 Task: For heading Use Roboto mono with pink colour, bold & Underline.  font size for heading20,  'Change the font style of data to'Roboto mono and font size to 12,  Change the alignment of both headline & data to Align right In the sheet  Attendance Sheet for Weekly Monitoring
Action: Mouse moved to (361, 141)
Screenshot: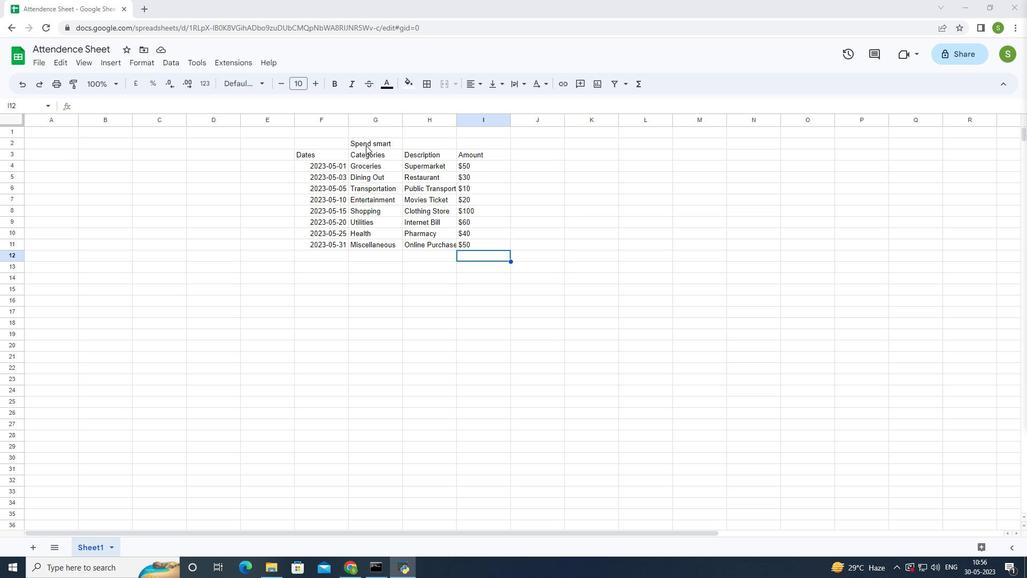 
Action: Mouse pressed left at (361, 141)
Screenshot: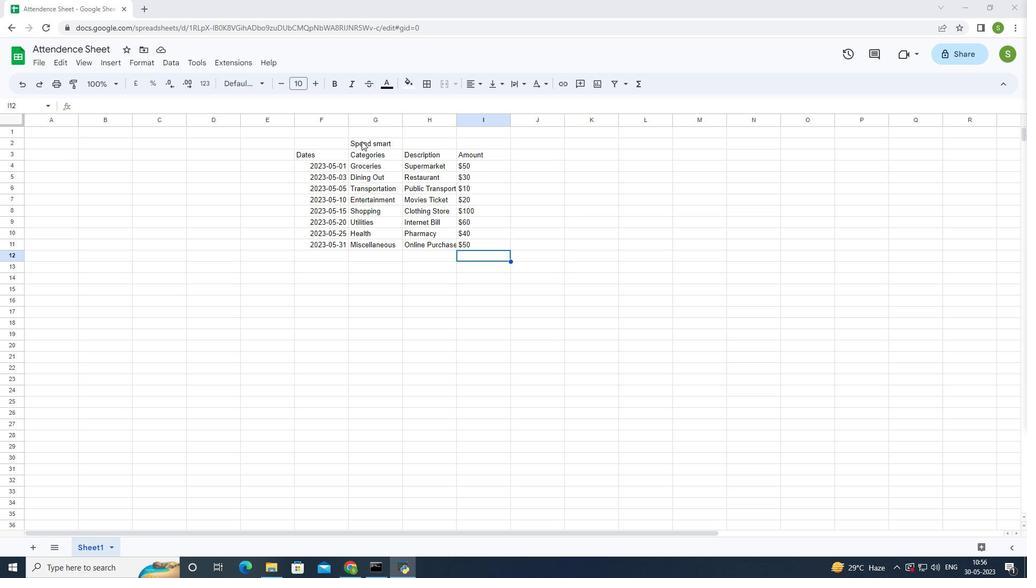 
Action: Mouse moved to (350, 129)
Screenshot: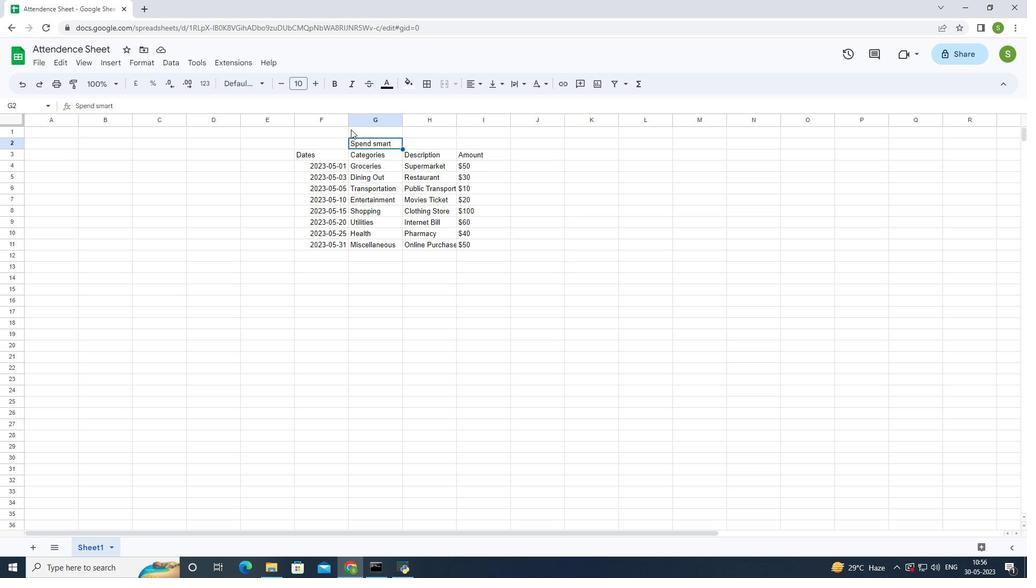 
Action: Mouse pressed left at (350, 129)
Screenshot: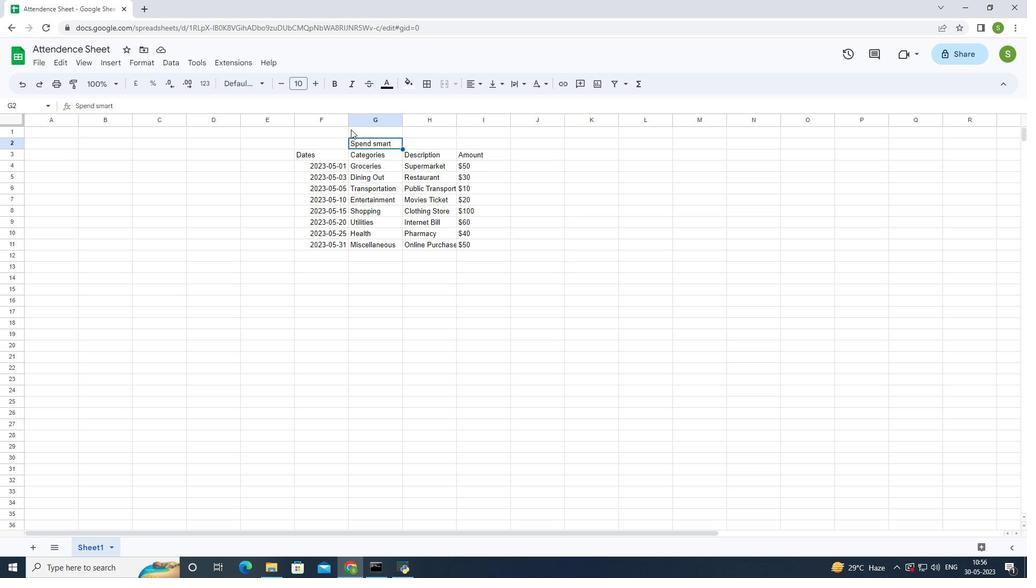 
Action: Mouse moved to (231, 83)
Screenshot: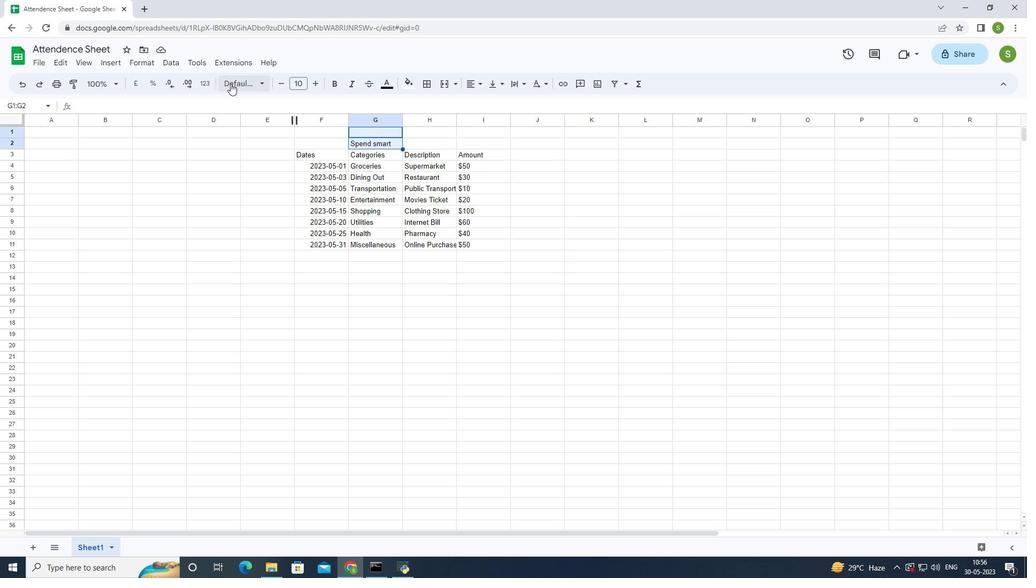 
Action: Mouse pressed left at (231, 83)
Screenshot: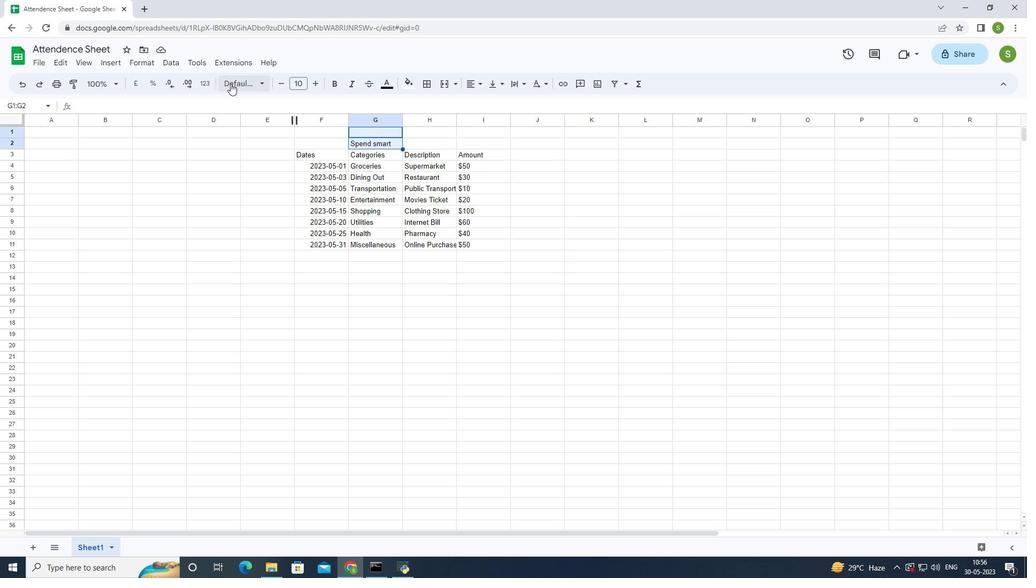 
Action: Mouse moved to (260, 104)
Screenshot: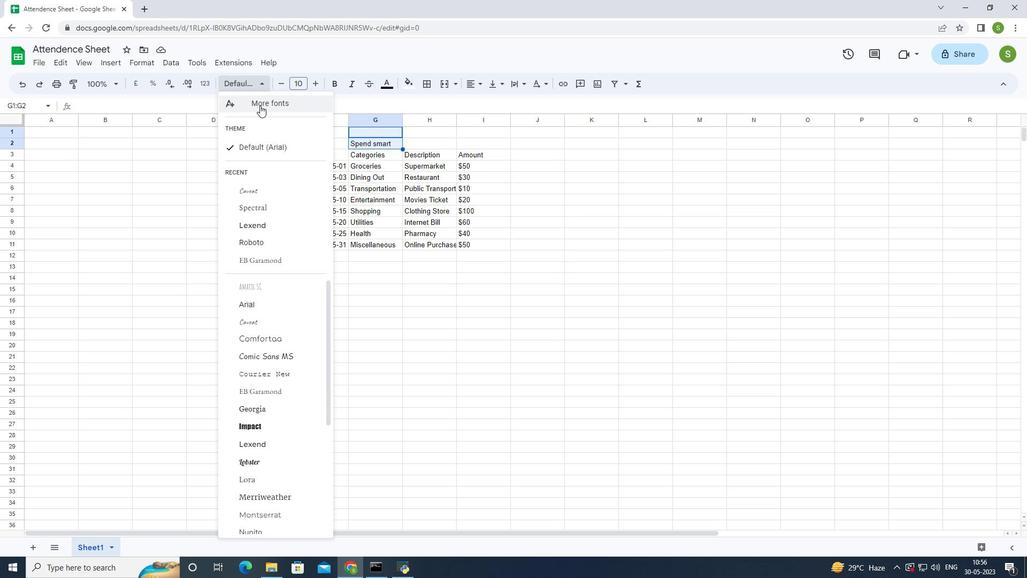 
Action: Mouse pressed left at (260, 104)
Screenshot: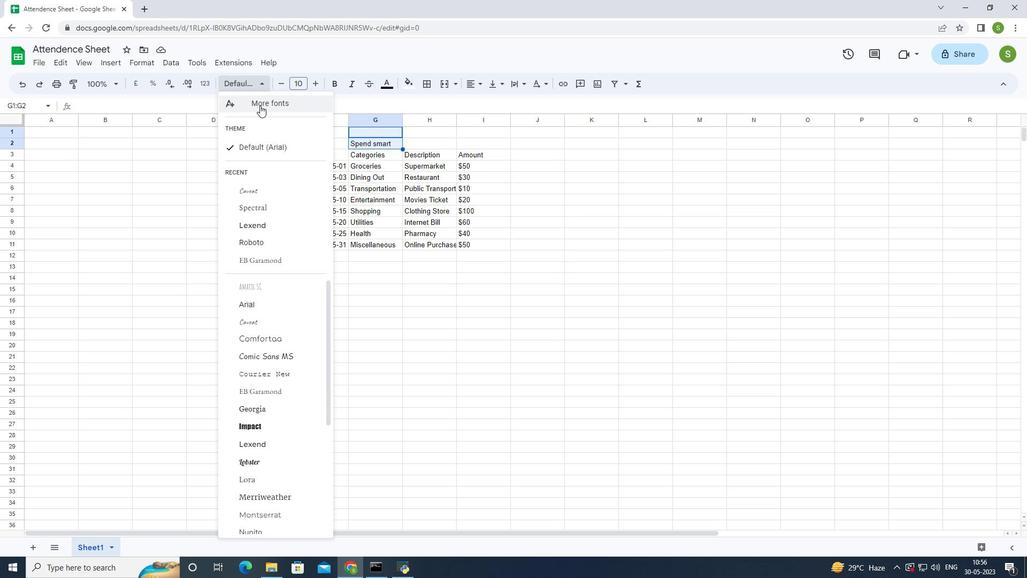
Action: Mouse moved to (345, 206)
Screenshot: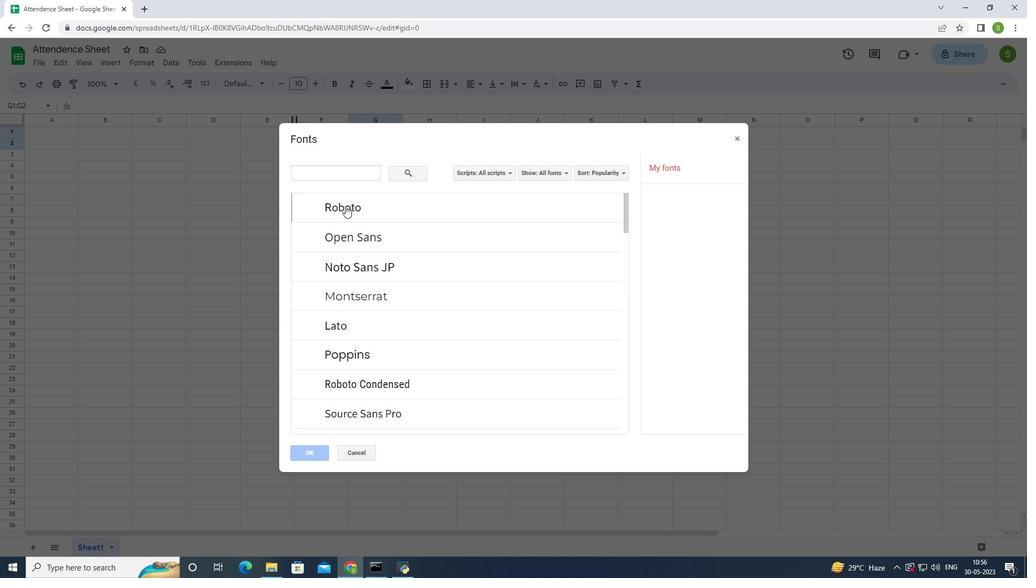 
Action: Mouse pressed left at (345, 206)
Screenshot: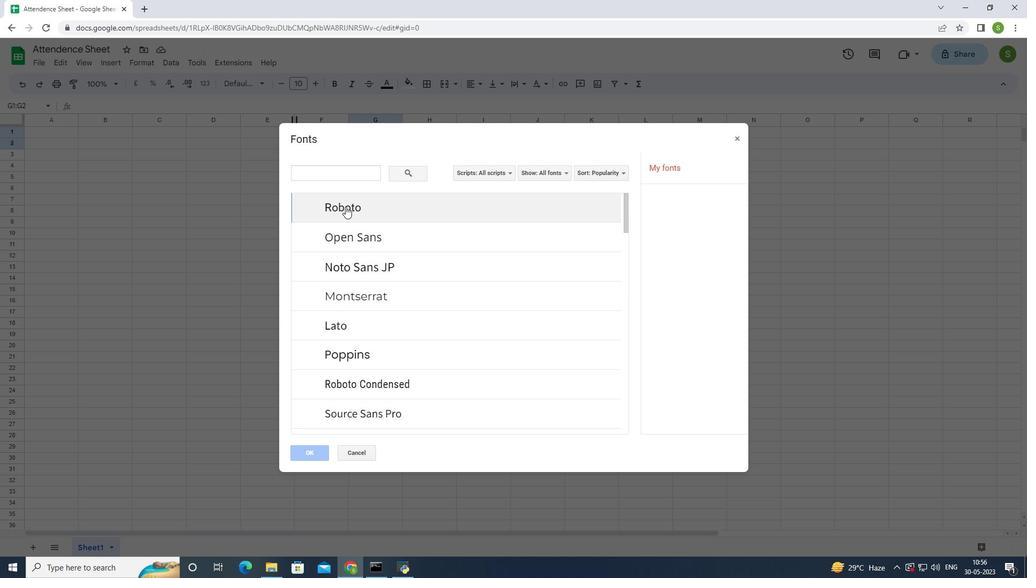 
Action: Mouse moved to (316, 451)
Screenshot: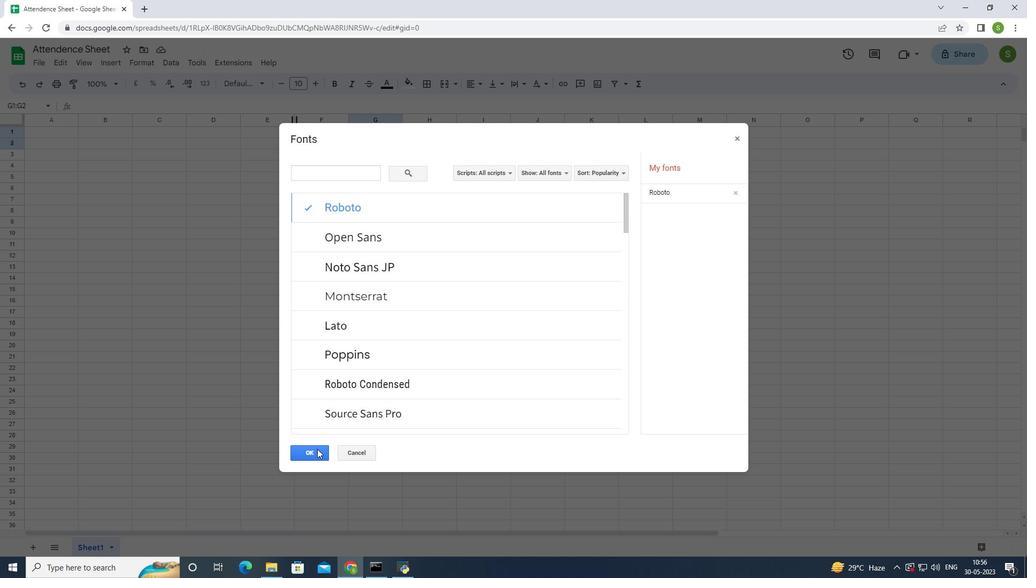 
Action: Mouse pressed left at (316, 451)
Screenshot: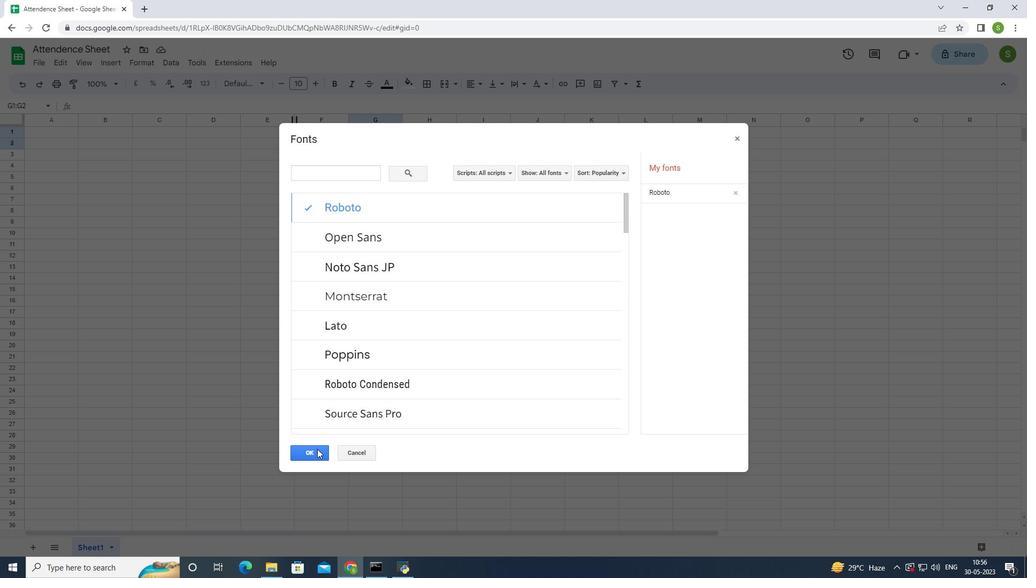 
Action: Mouse moved to (385, 82)
Screenshot: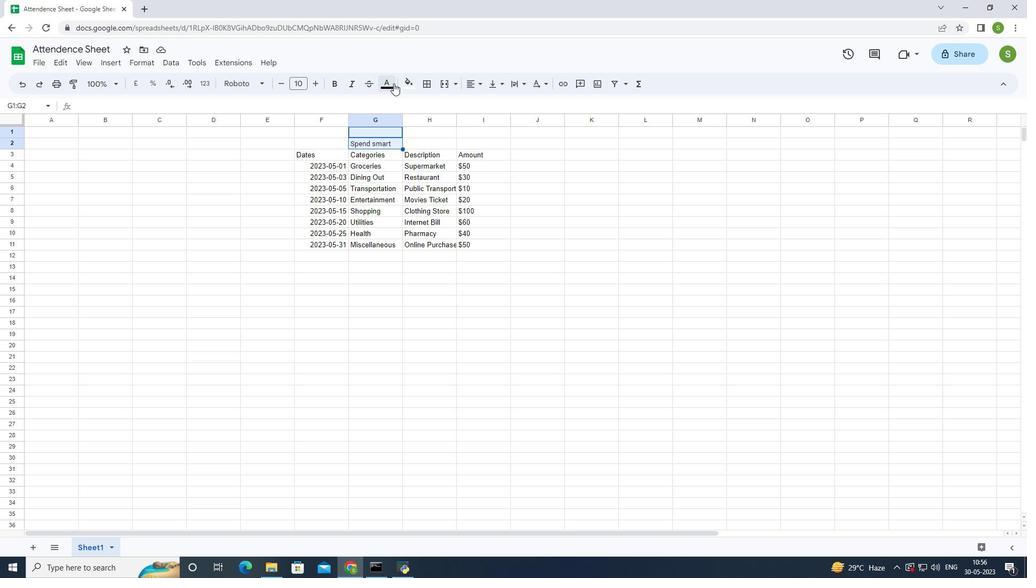 
Action: Mouse pressed left at (385, 82)
Screenshot: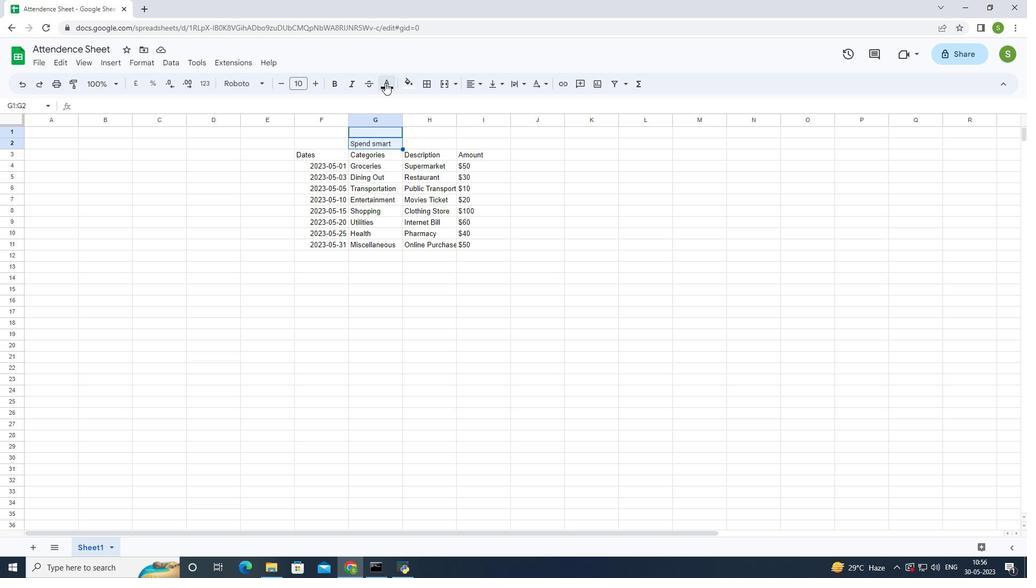 
Action: Mouse moved to (496, 134)
Screenshot: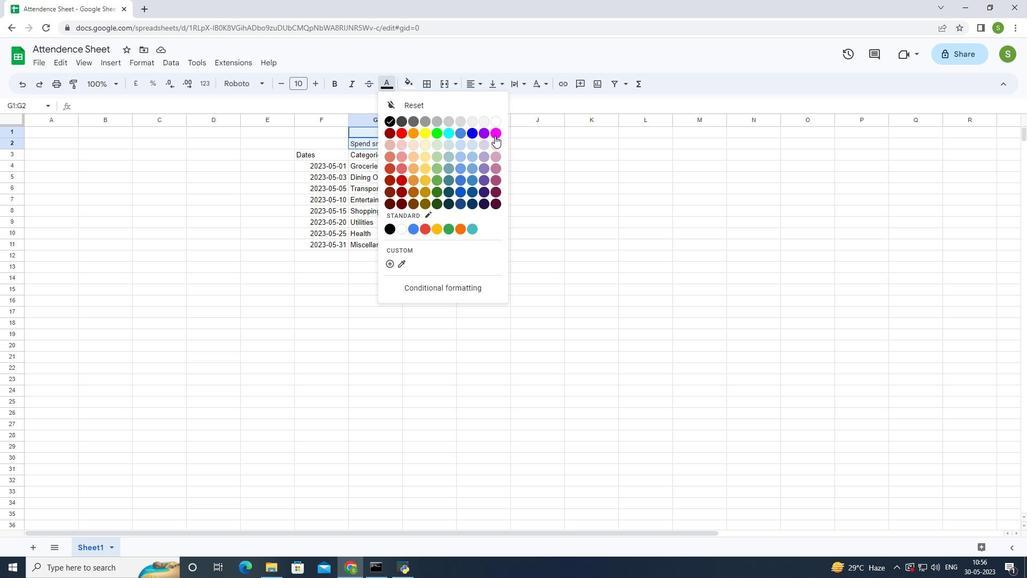 
Action: Mouse pressed left at (496, 134)
Screenshot: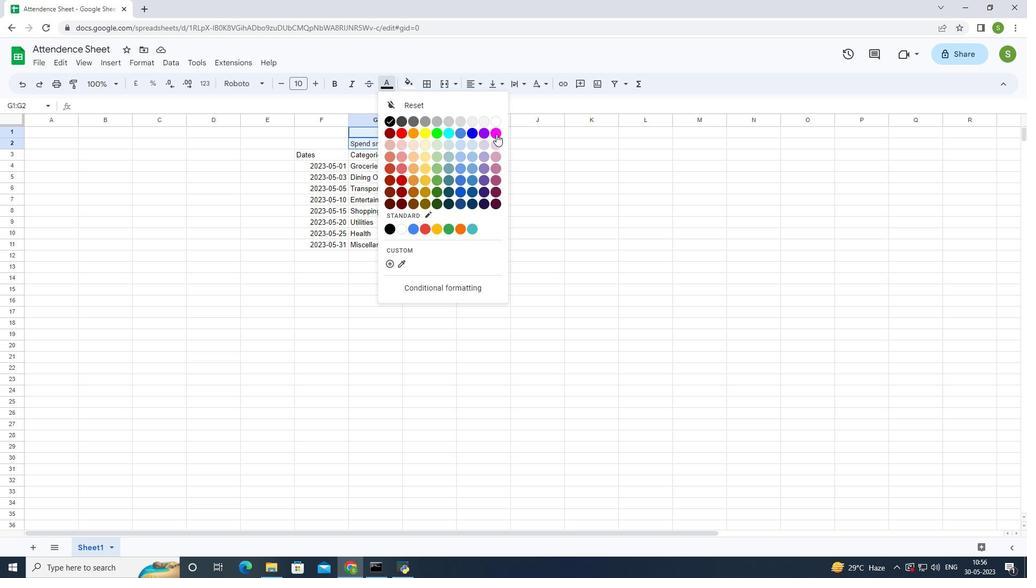 
Action: Mouse moved to (314, 82)
Screenshot: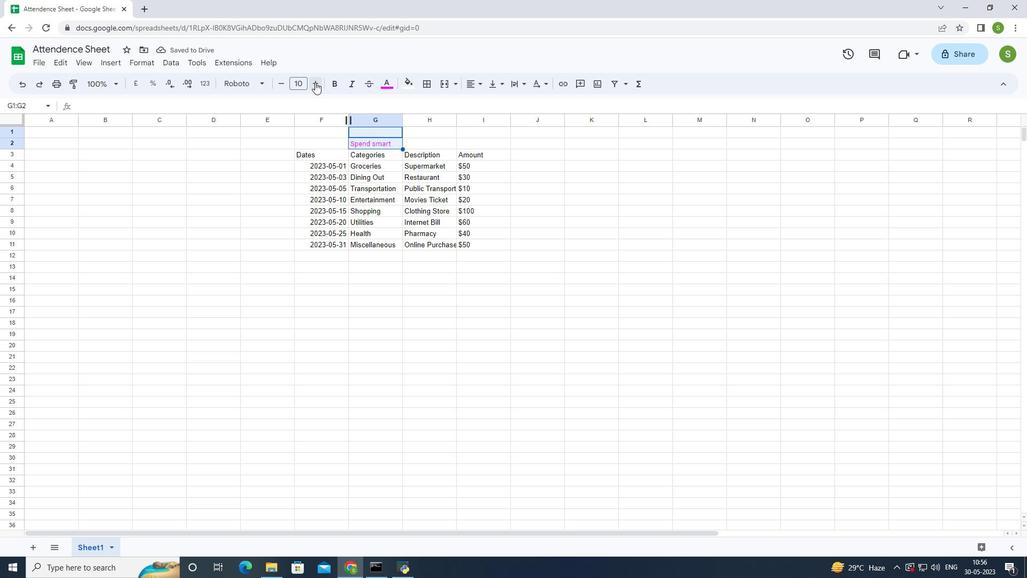 
Action: Mouse pressed left at (314, 82)
Screenshot: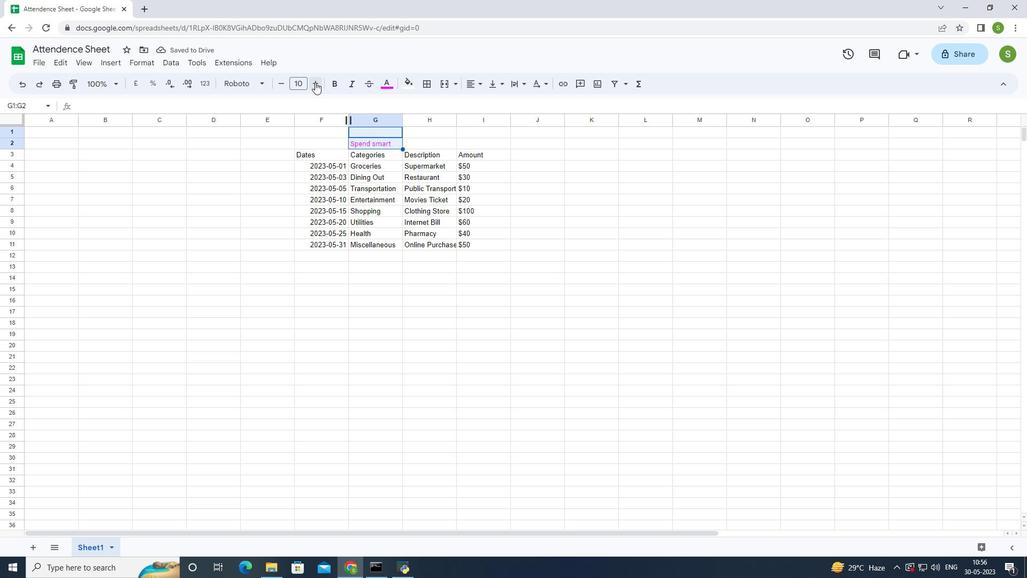 
Action: Mouse pressed left at (314, 82)
Screenshot: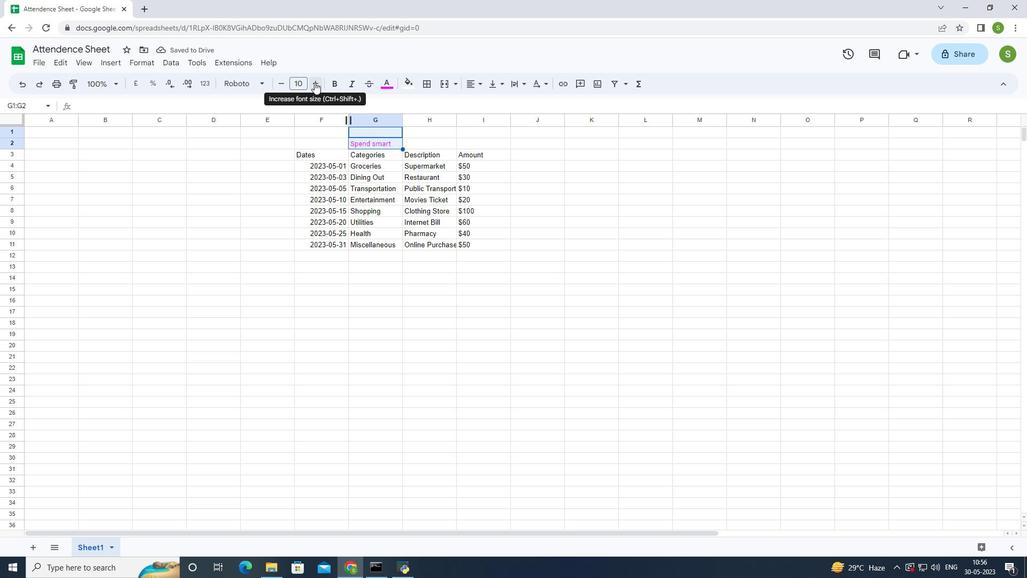 
Action: Mouse pressed left at (314, 82)
Screenshot: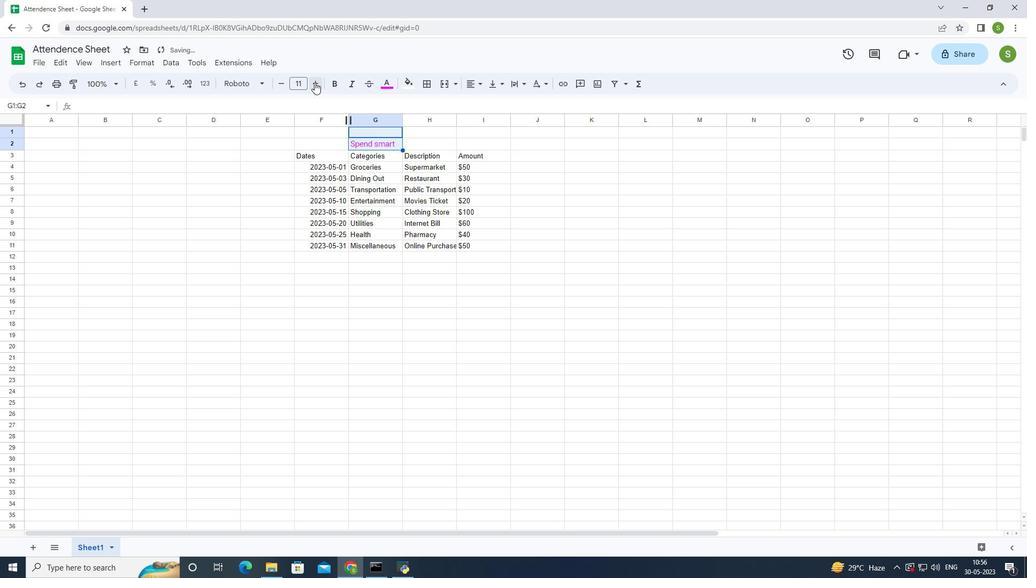 
Action: Mouse moved to (314, 82)
Screenshot: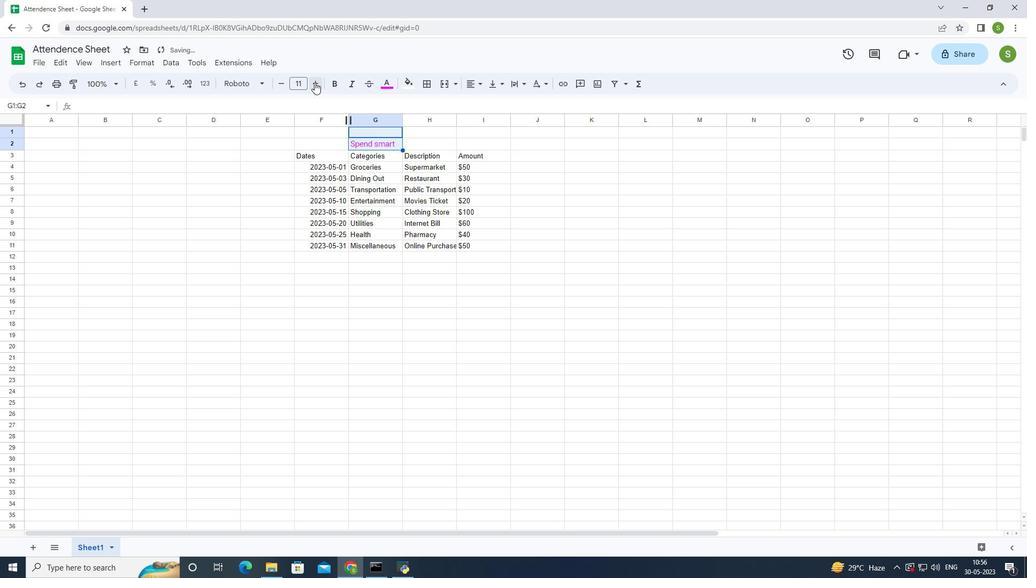 
Action: Mouse pressed left at (314, 82)
Screenshot: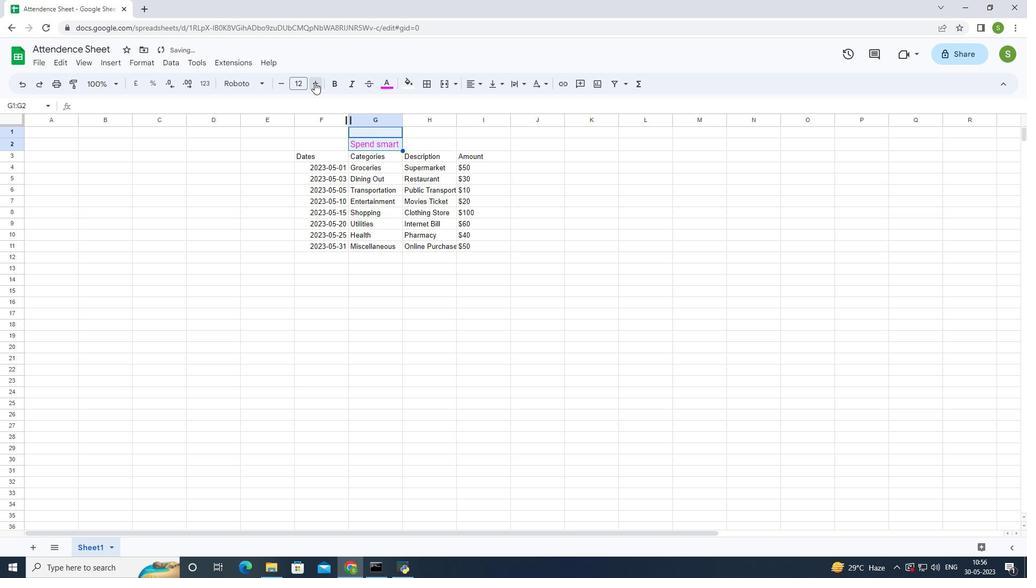 
Action: Mouse pressed left at (314, 82)
Screenshot: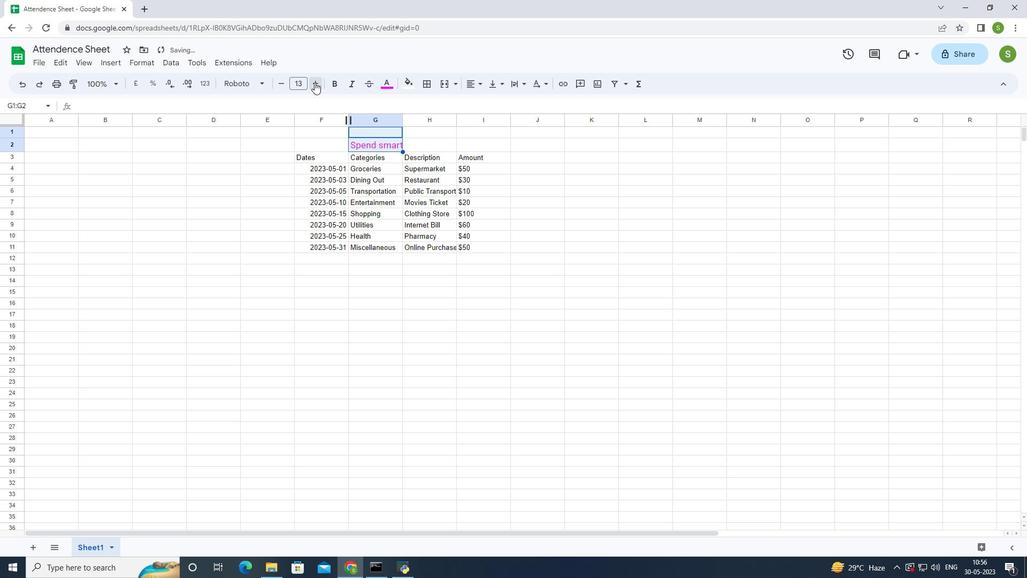 
Action: Mouse pressed left at (314, 82)
Screenshot: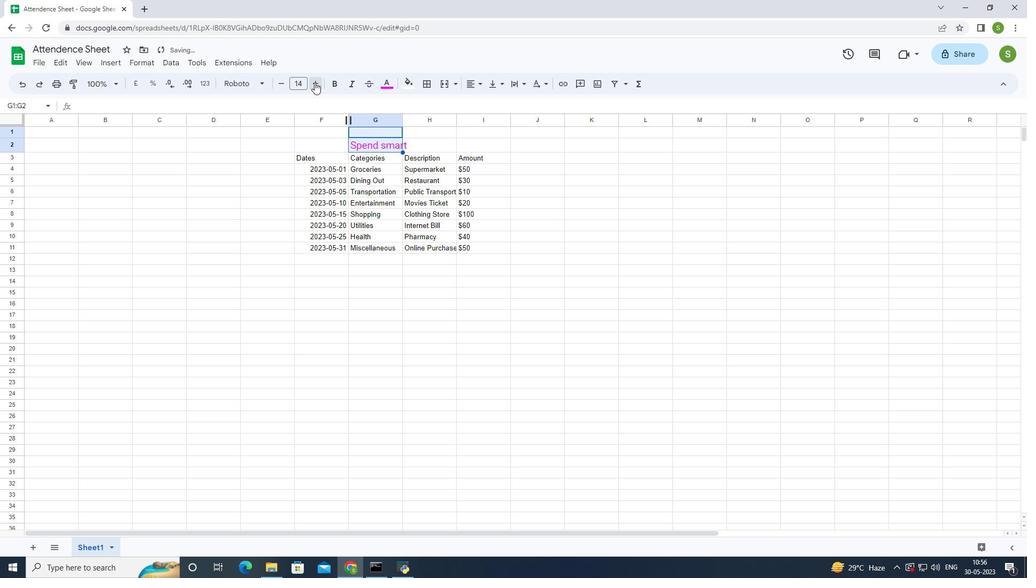 
Action: Mouse pressed left at (314, 82)
Screenshot: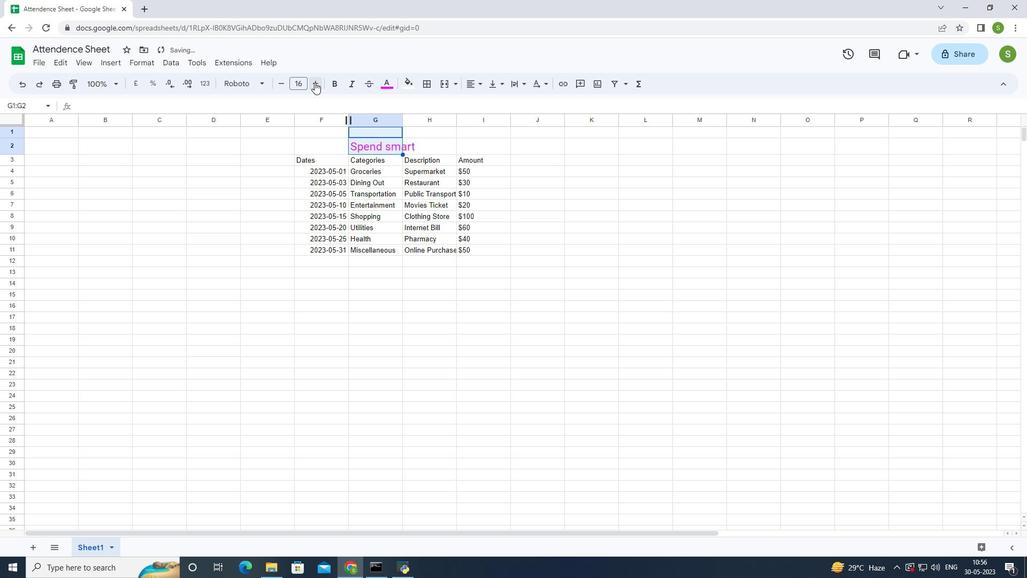 
Action: Mouse pressed left at (314, 82)
Screenshot: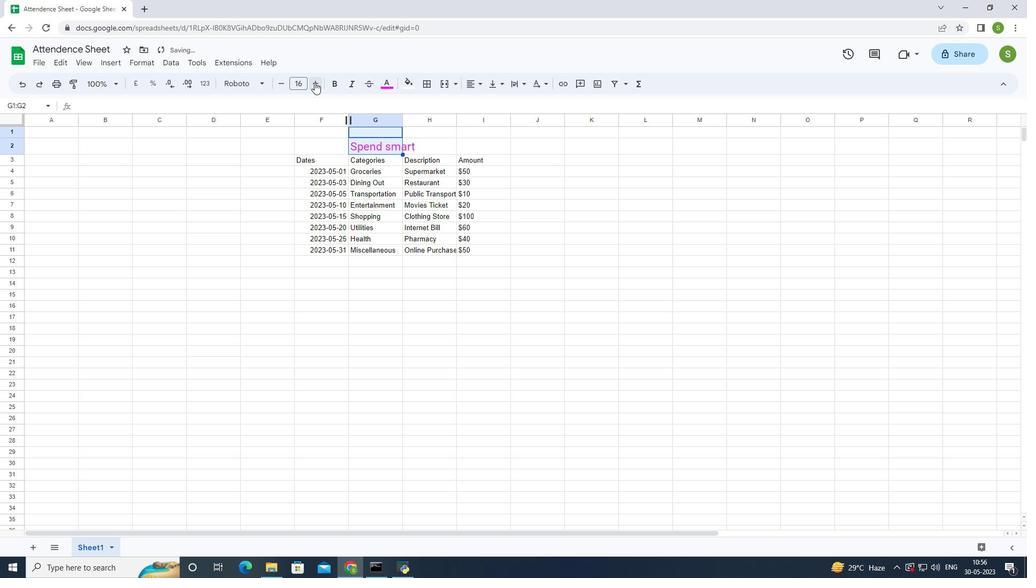 
Action: Mouse pressed left at (314, 82)
Screenshot: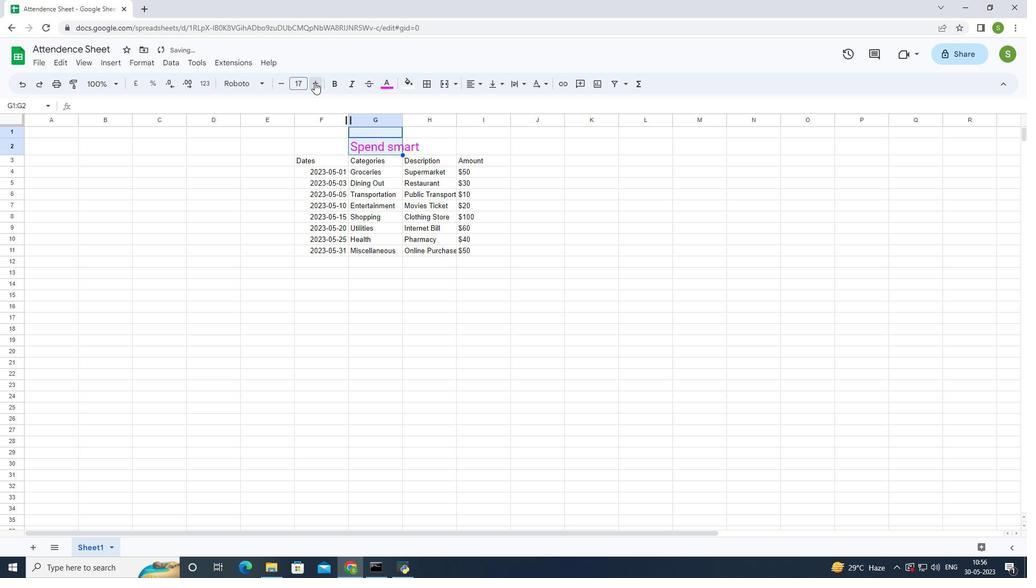 
Action: Mouse pressed left at (314, 82)
Screenshot: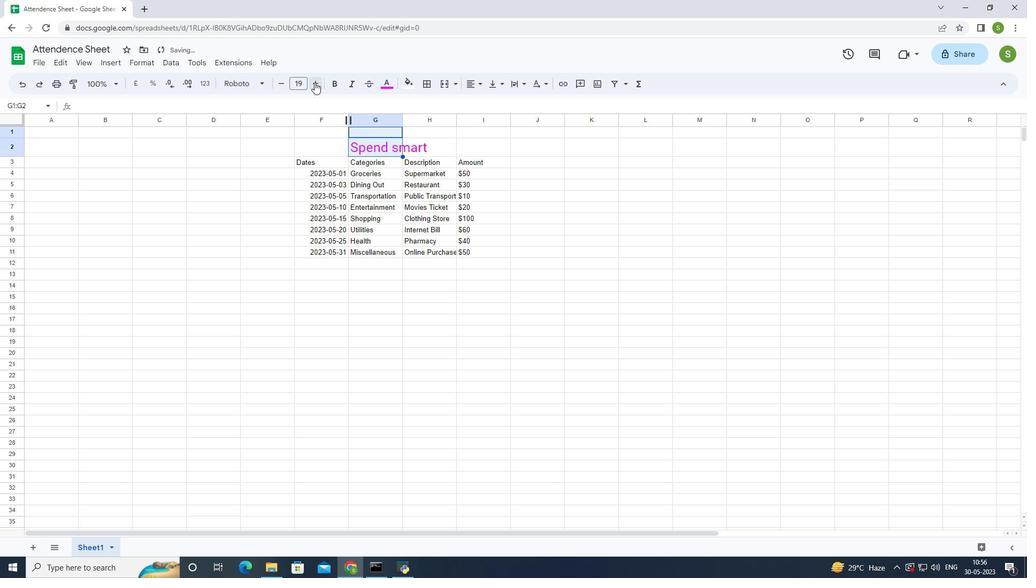 
Action: Mouse moved to (335, 87)
Screenshot: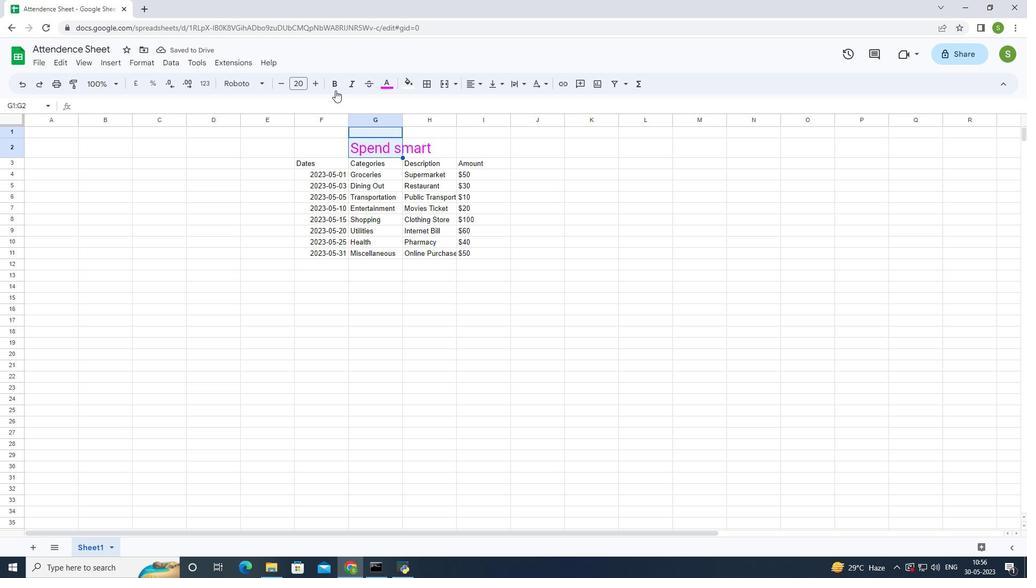 
Action: Mouse pressed left at (335, 87)
Screenshot: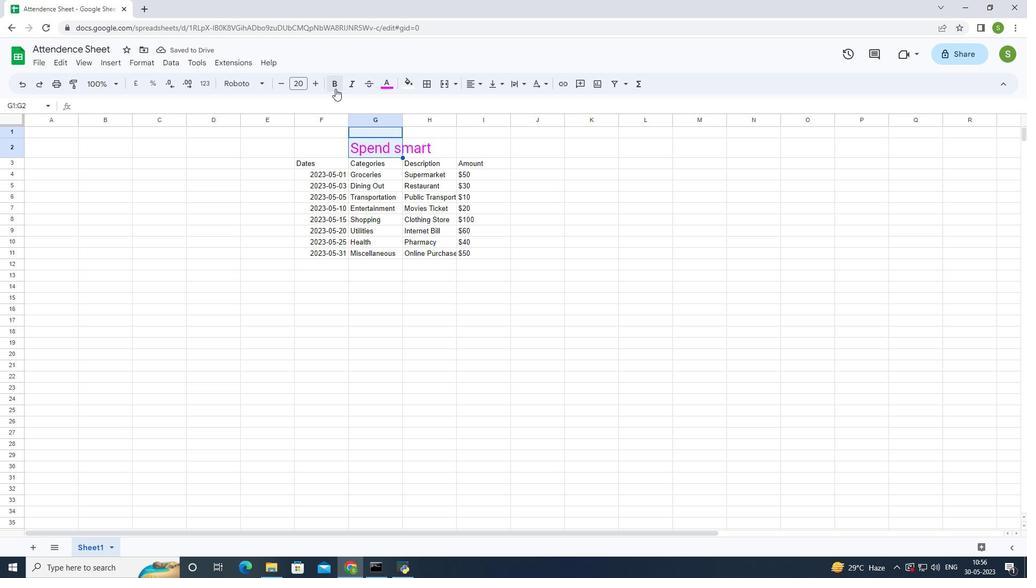 
Action: Mouse moved to (145, 63)
Screenshot: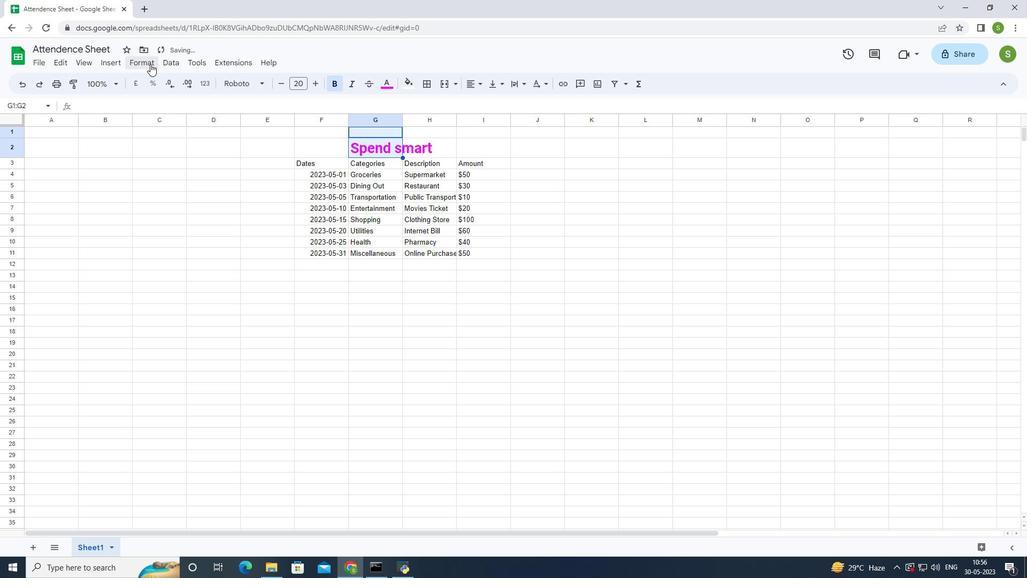 
Action: Mouse pressed left at (145, 63)
Screenshot: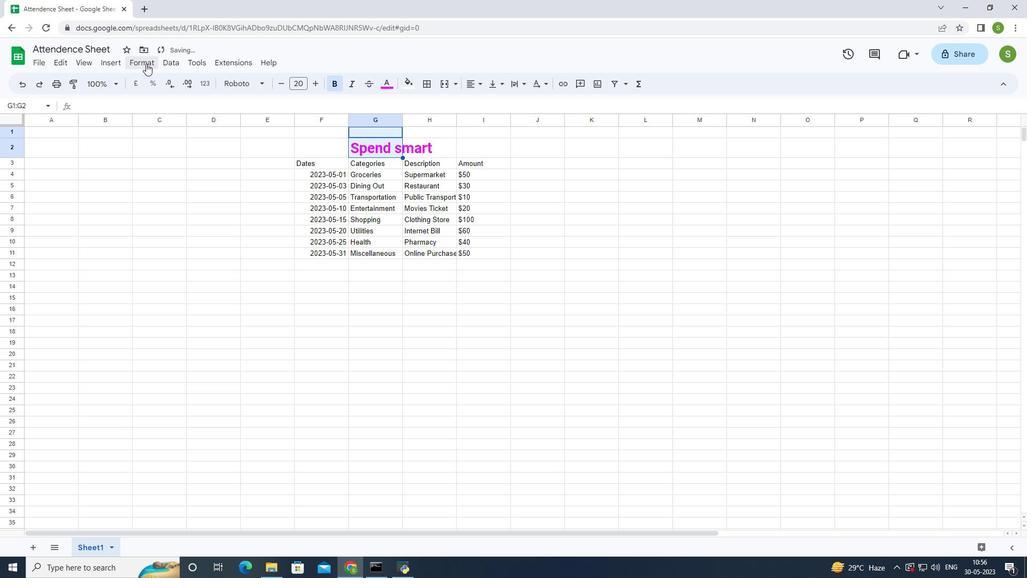 
Action: Mouse moved to (171, 127)
Screenshot: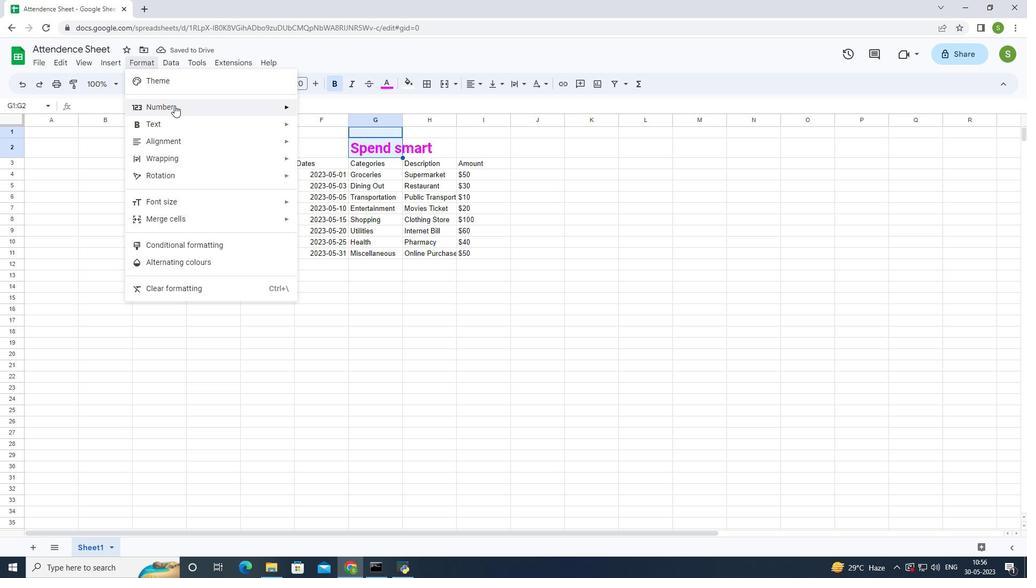 
Action: Mouse pressed left at (171, 127)
Screenshot: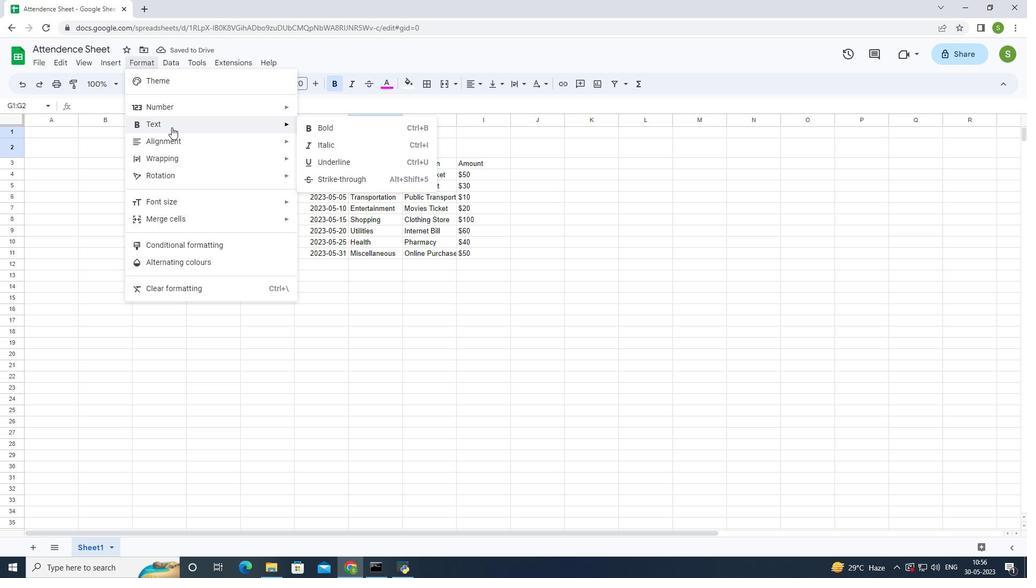 
Action: Mouse moved to (325, 168)
Screenshot: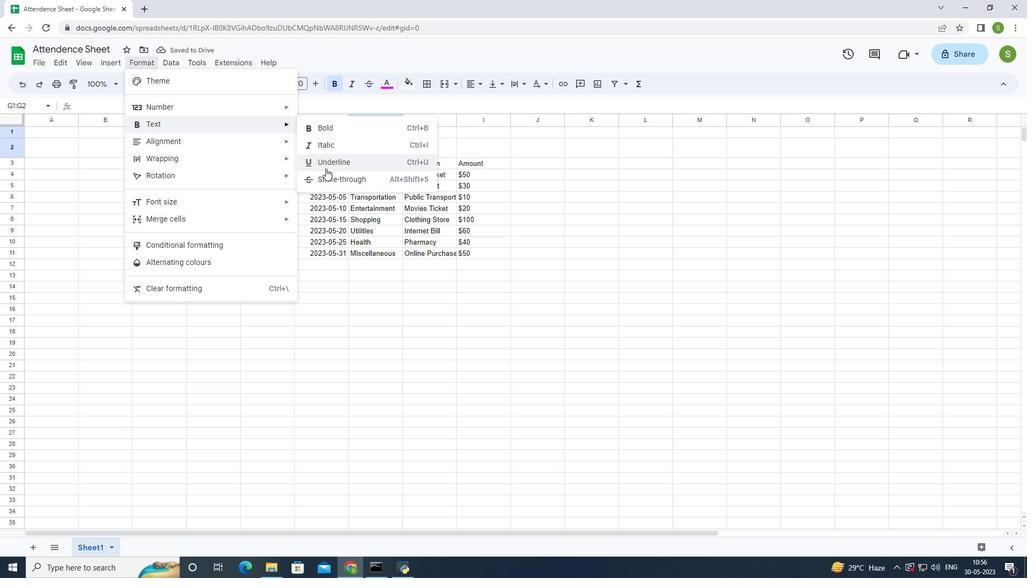 
Action: Mouse pressed left at (325, 168)
Screenshot: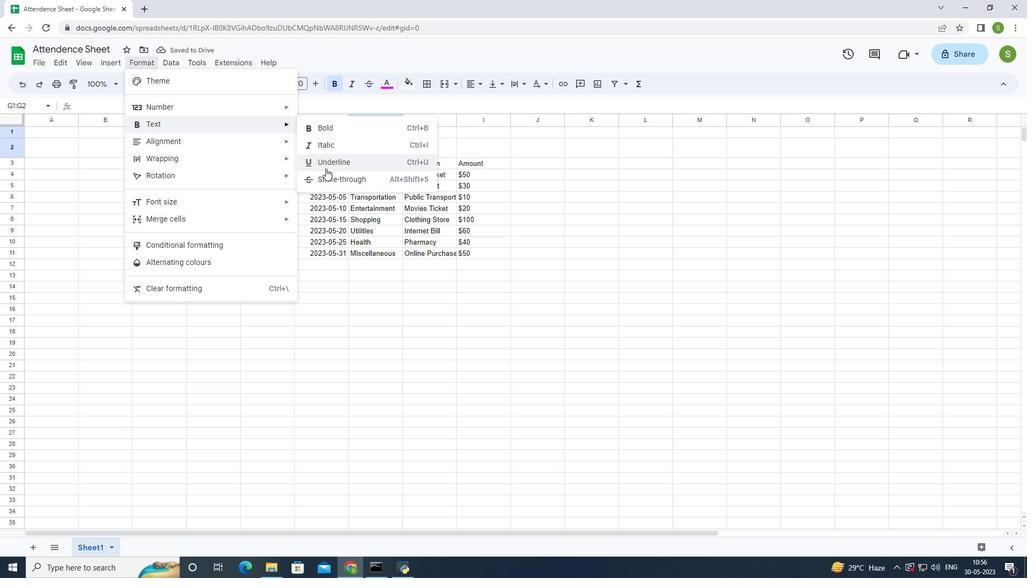 
Action: Mouse moved to (296, 160)
Screenshot: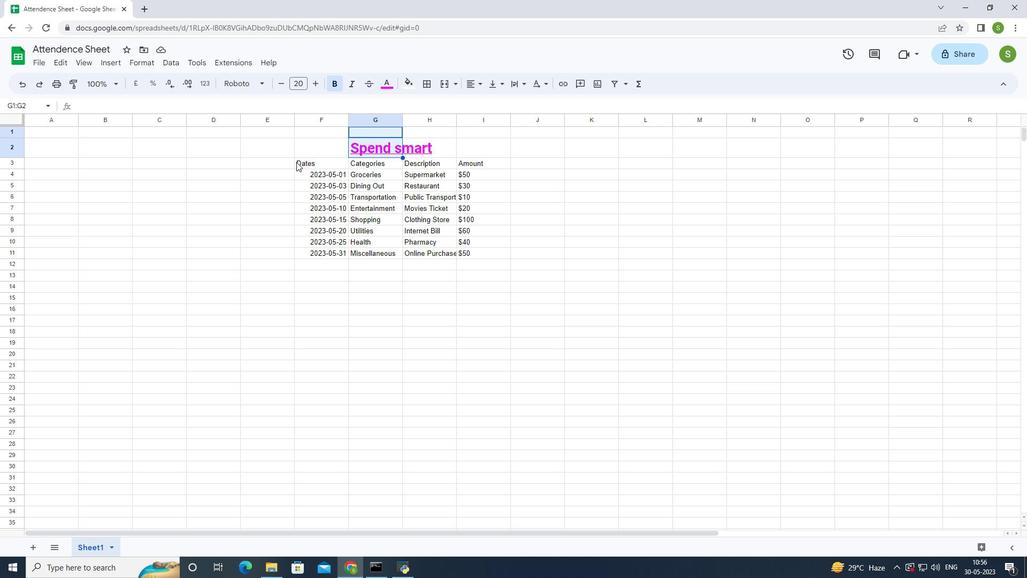 
Action: Mouse pressed left at (296, 160)
Screenshot: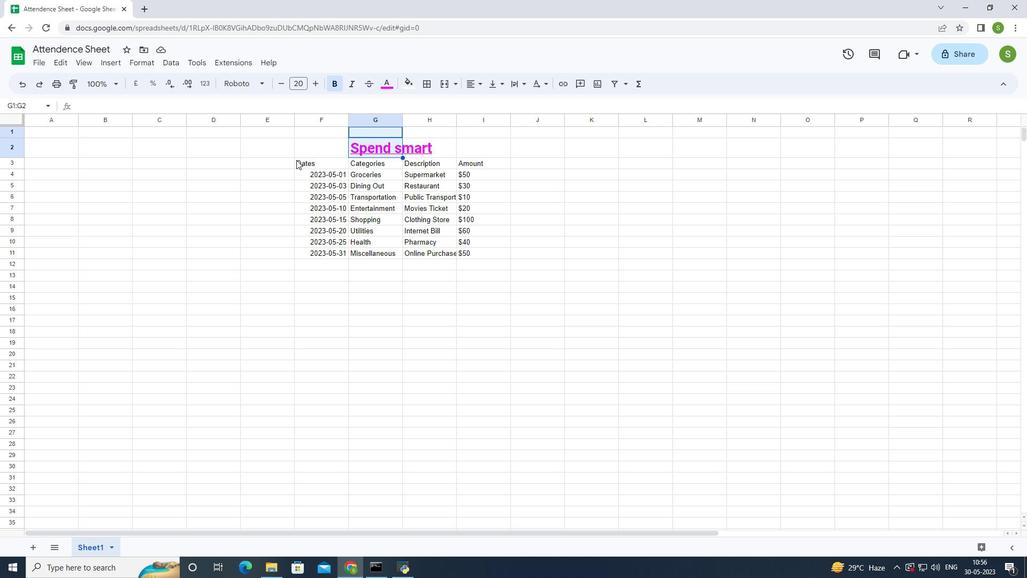 
Action: Mouse moved to (245, 87)
Screenshot: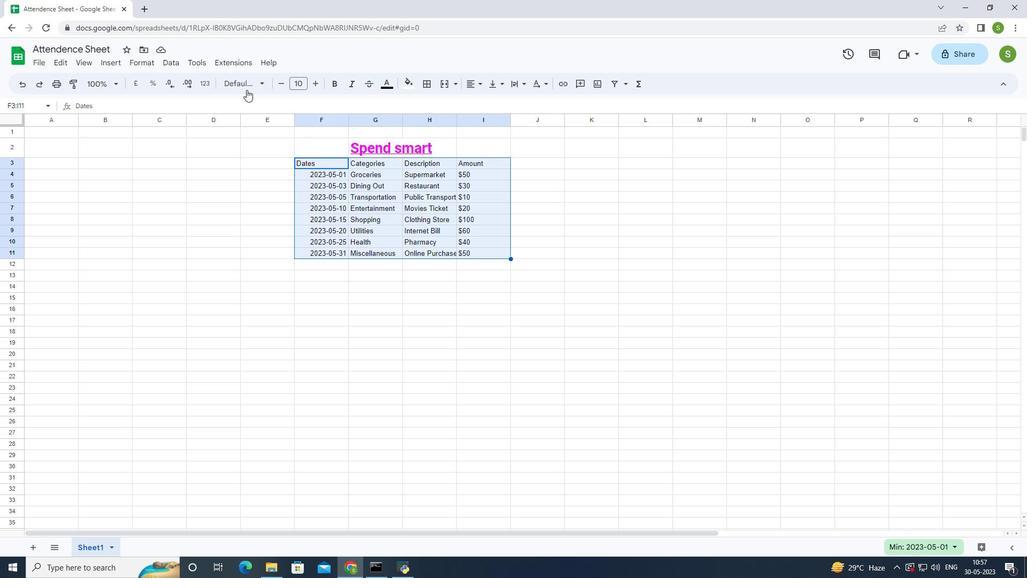 
Action: Mouse pressed left at (245, 87)
Screenshot: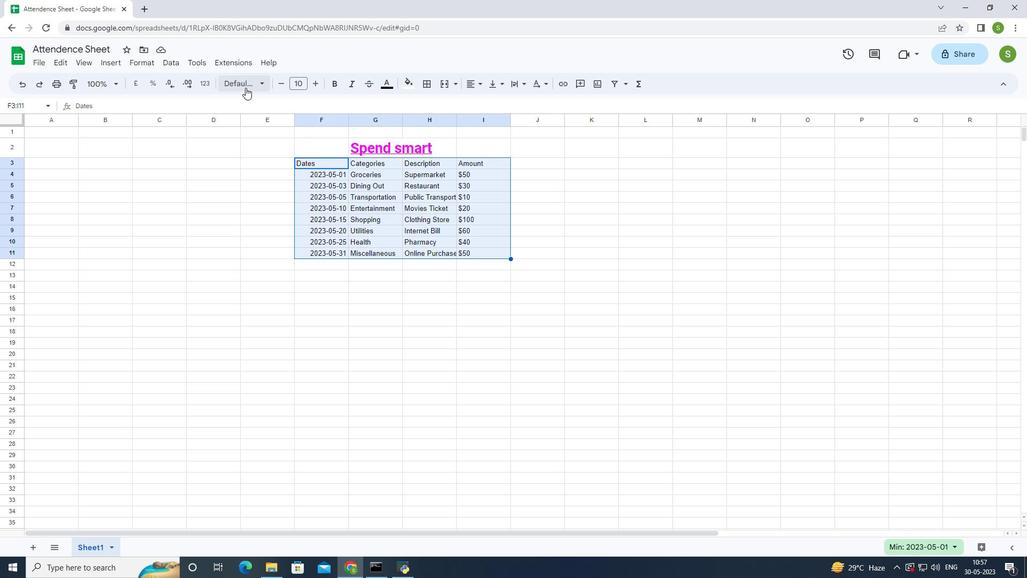 
Action: Mouse moved to (283, 190)
Screenshot: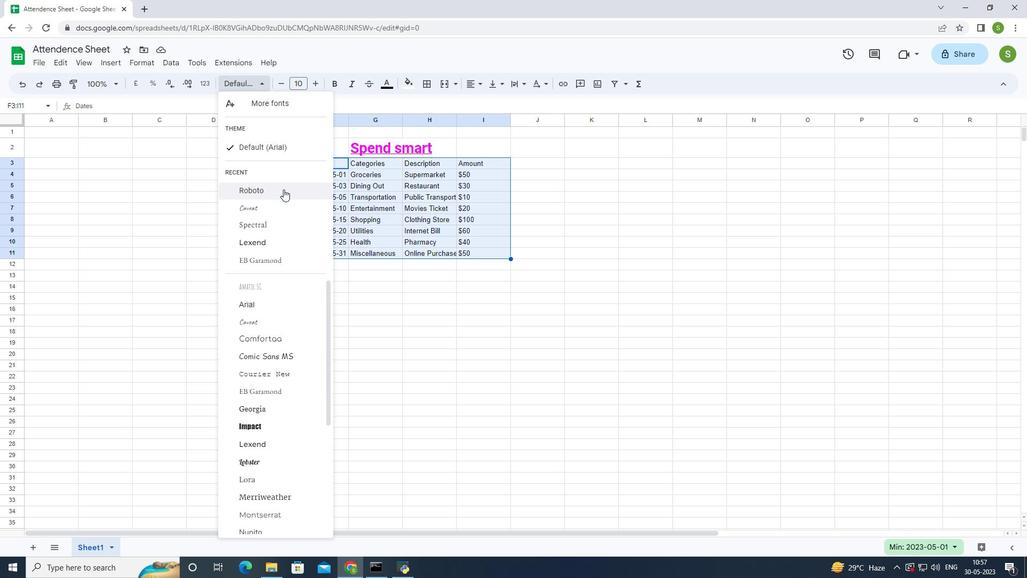 
Action: Mouse pressed left at (283, 190)
Screenshot: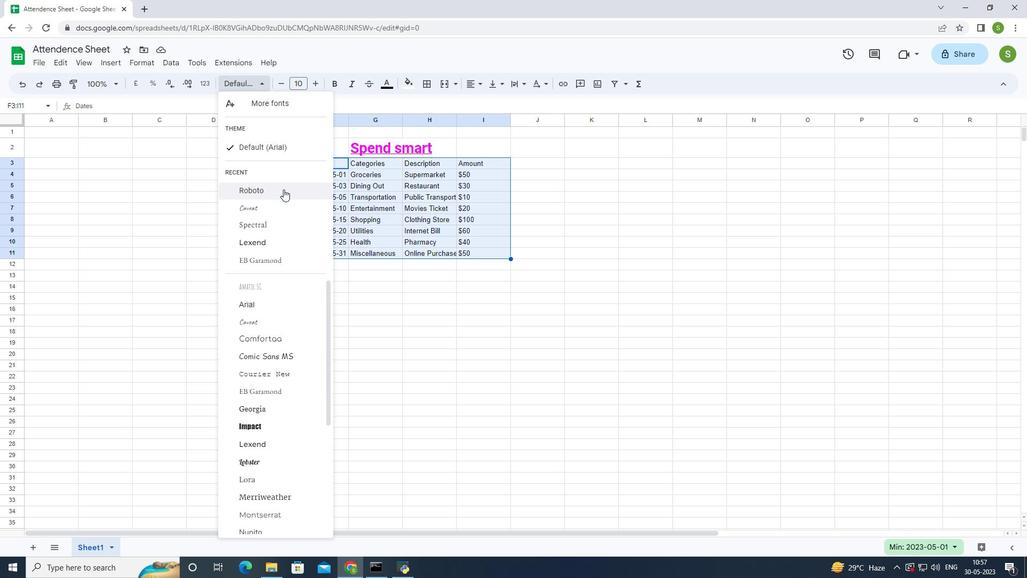 
Action: Mouse moved to (238, 80)
Screenshot: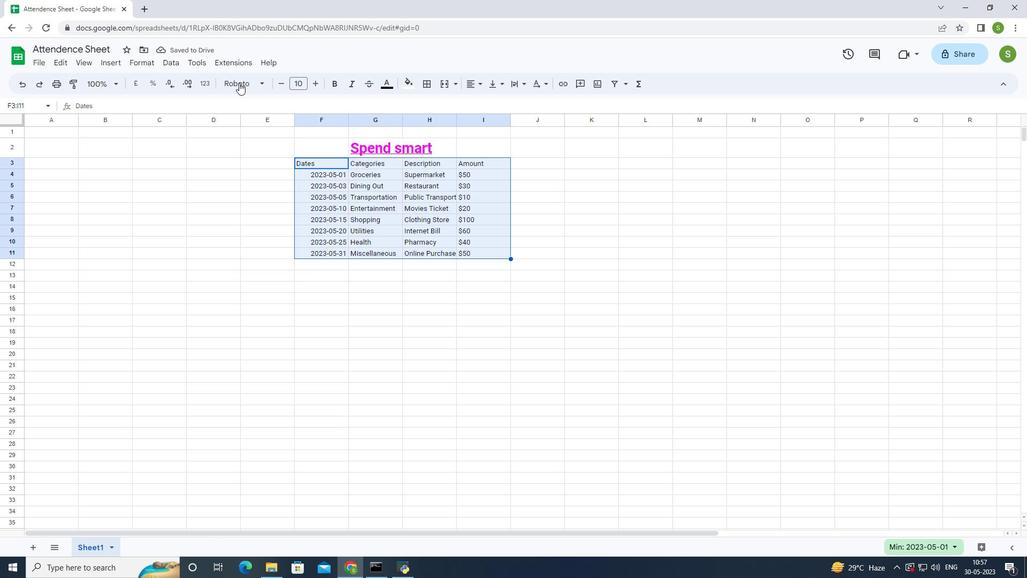 
Action: Mouse pressed left at (238, 80)
Screenshot: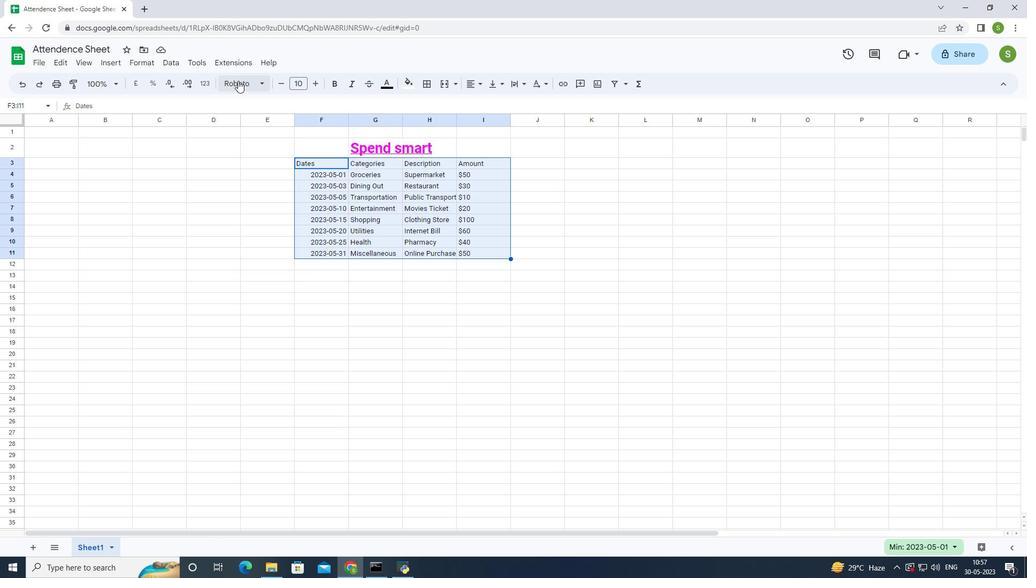 
Action: Mouse moved to (266, 104)
Screenshot: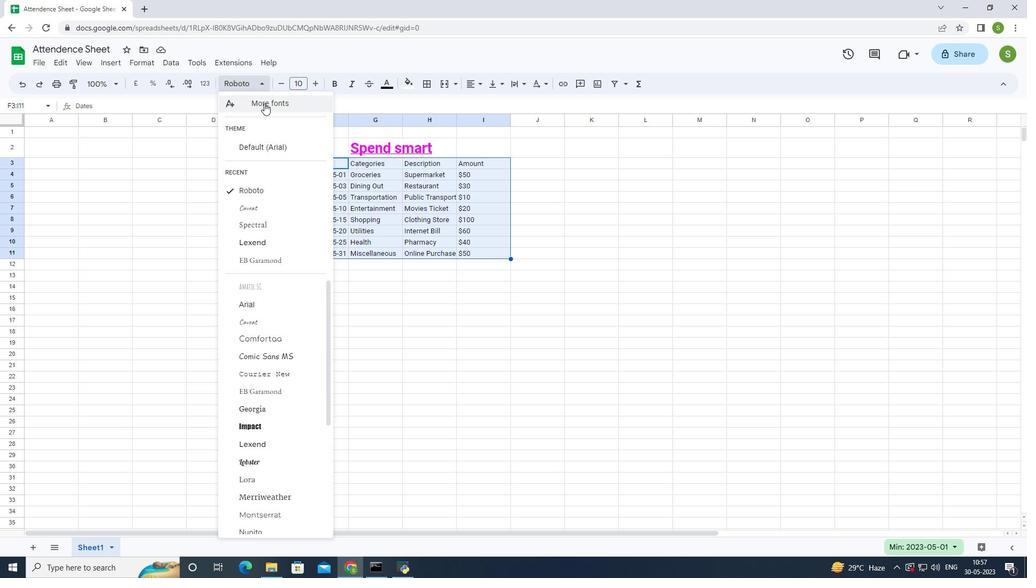 
Action: Mouse pressed left at (266, 104)
Screenshot: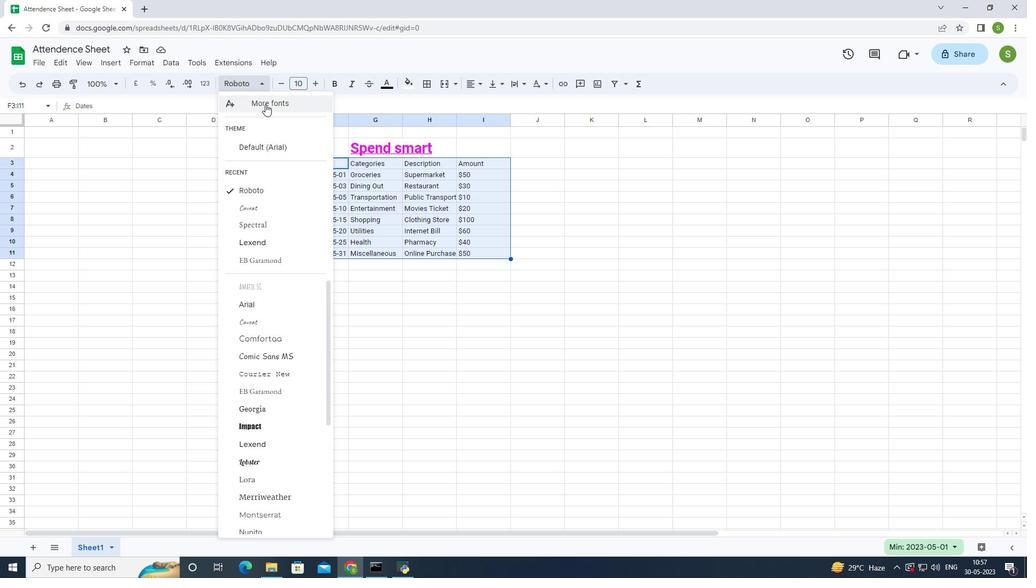 
Action: Mouse moved to (329, 175)
Screenshot: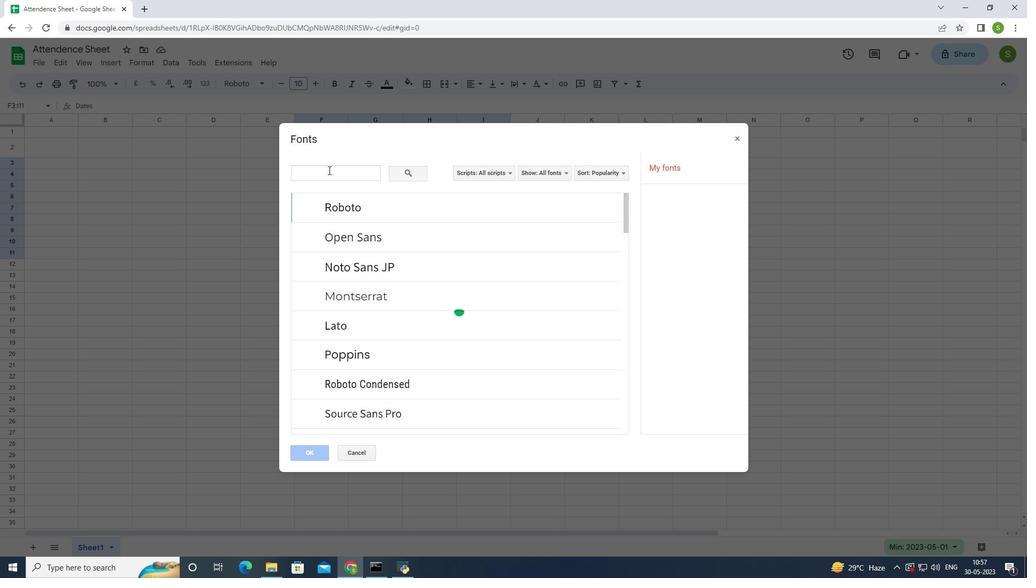 
Action: Mouse pressed left at (329, 175)
Screenshot: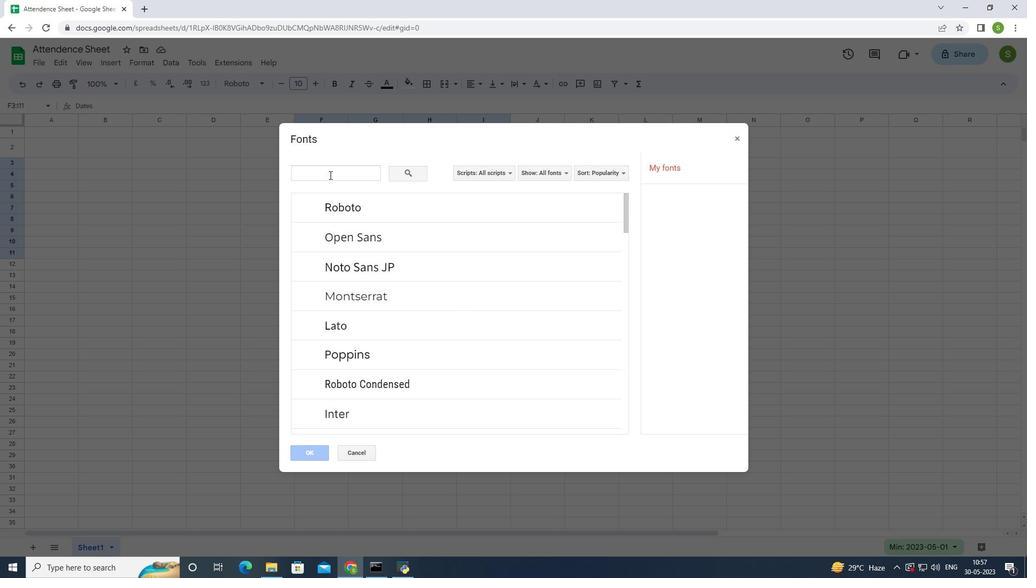 
Action: Mouse moved to (348, 98)
Screenshot: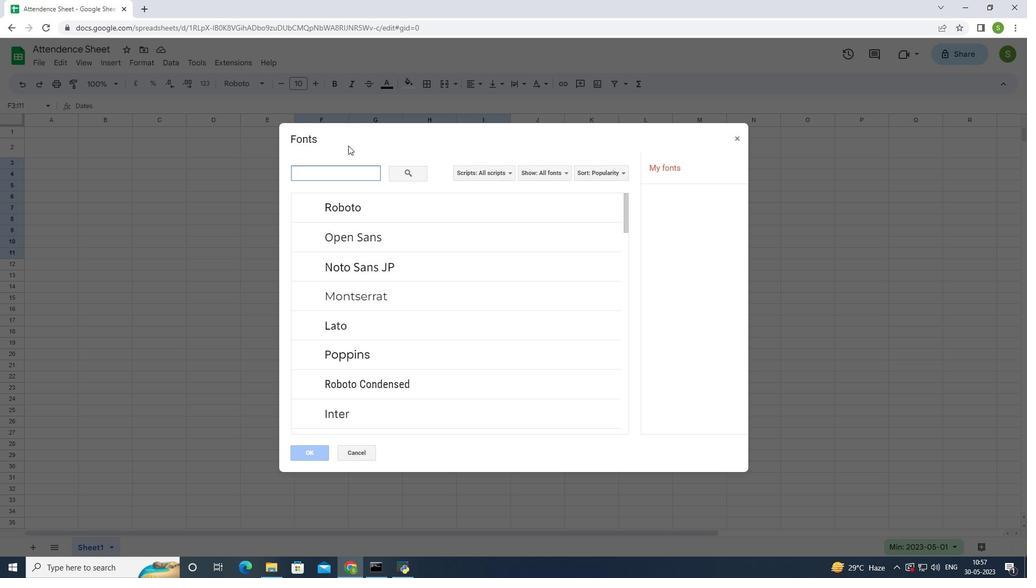 
Action: Key pressed <Key.shift>Roboto<Key.space><Key.shift>Mono
Screenshot: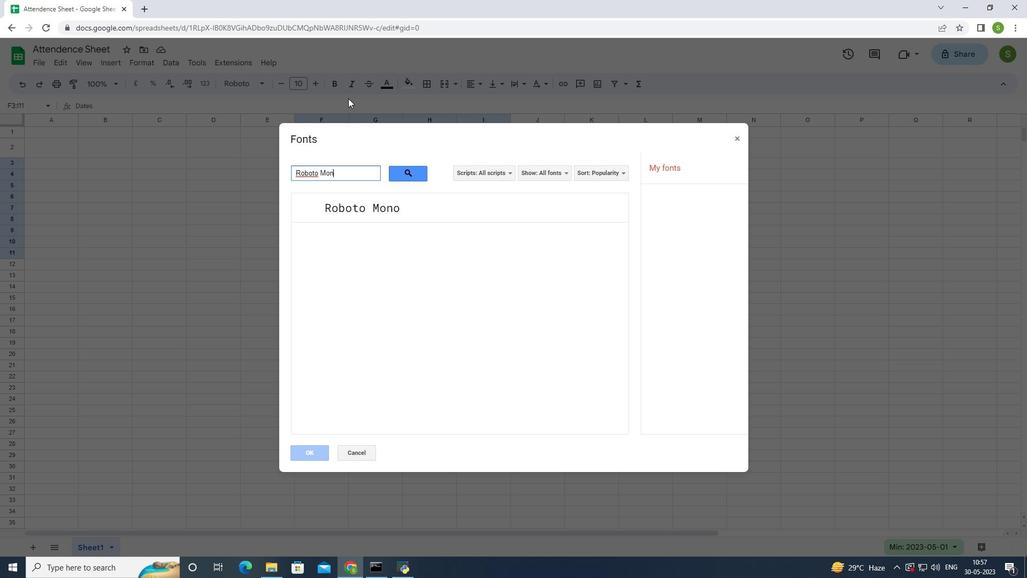 
Action: Mouse moved to (380, 216)
Screenshot: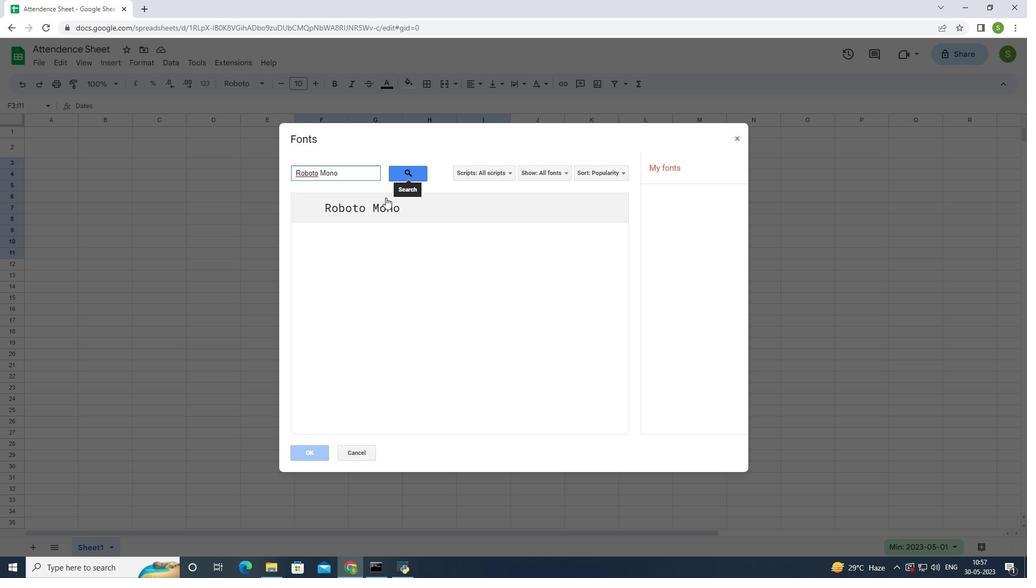 
Action: Mouse pressed left at (380, 216)
Screenshot: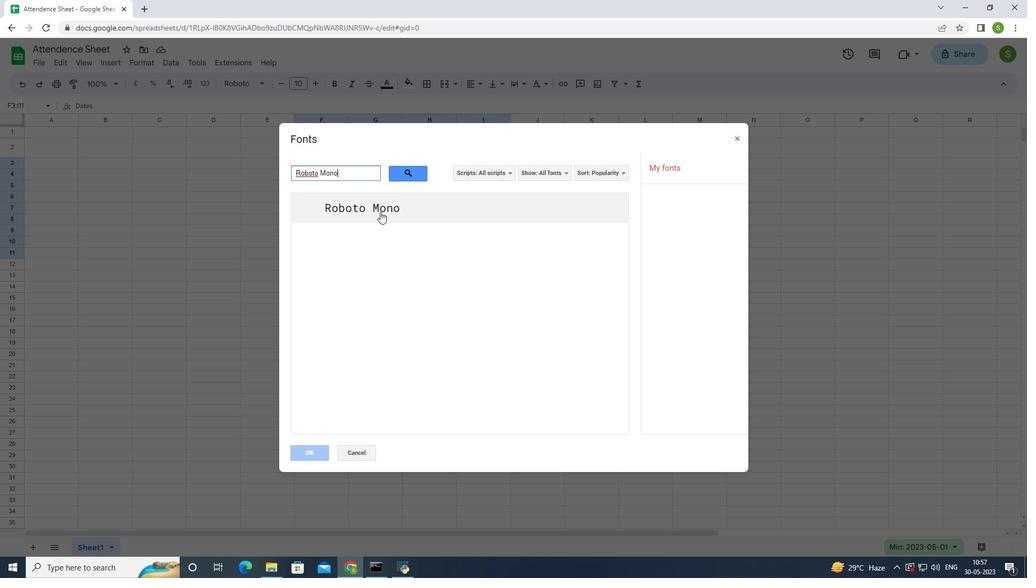 
Action: Mouse moved to (316, 450)
Screenshot: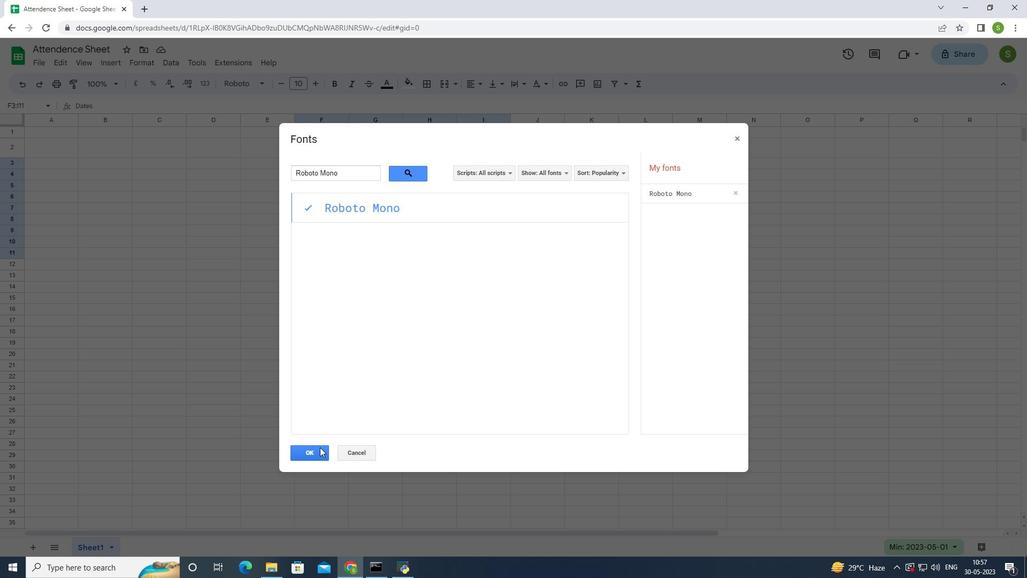 
Action: Mouse pressed left at (316, 450)
Screenshot: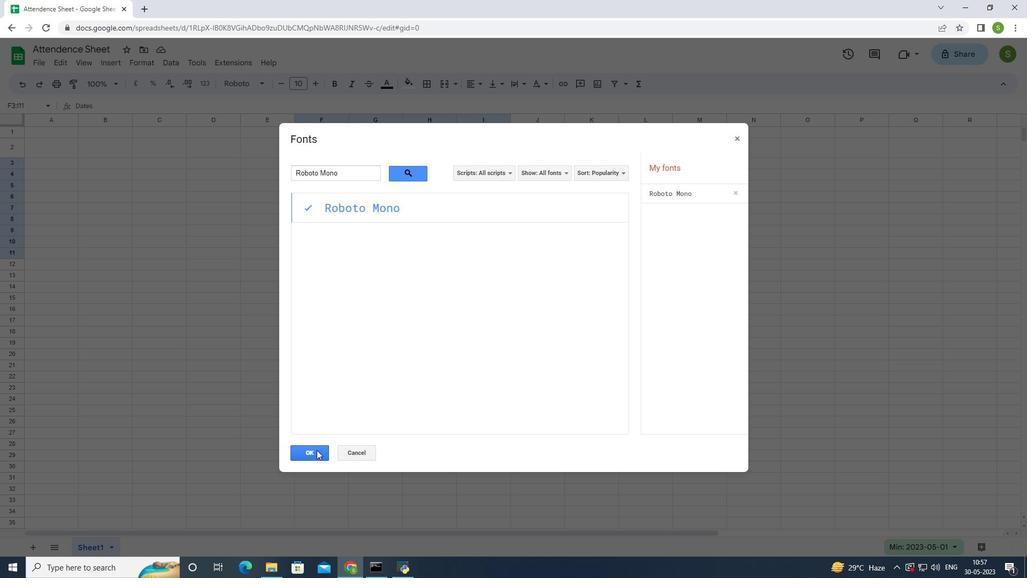 
Action: Mouse moved to (312, 83)
Screenshot: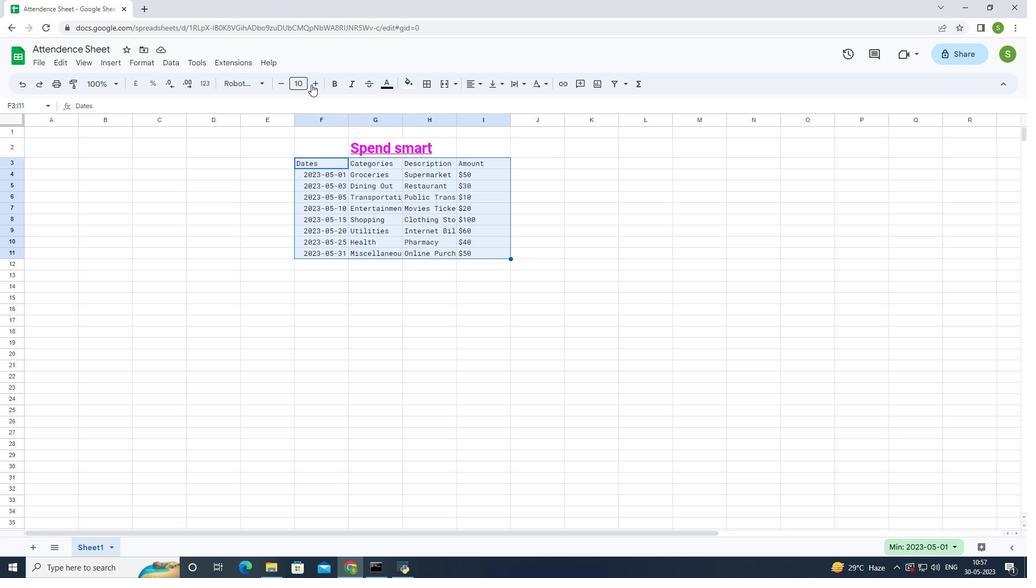 
Action: Mouse pressed left at (312, 83)
Screenshot: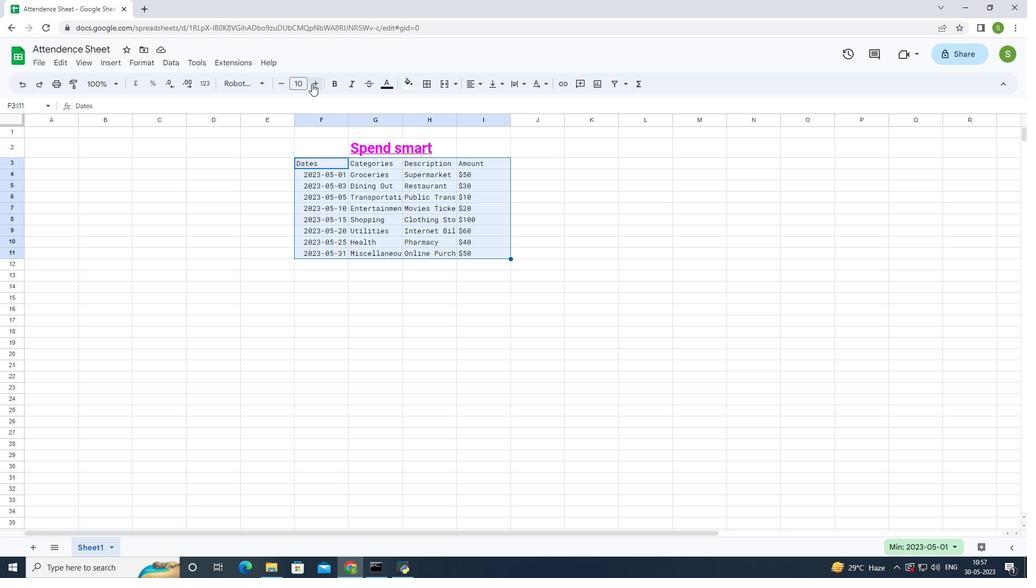 
Action: Mouse pressed left at (312, 83)
Screenshot: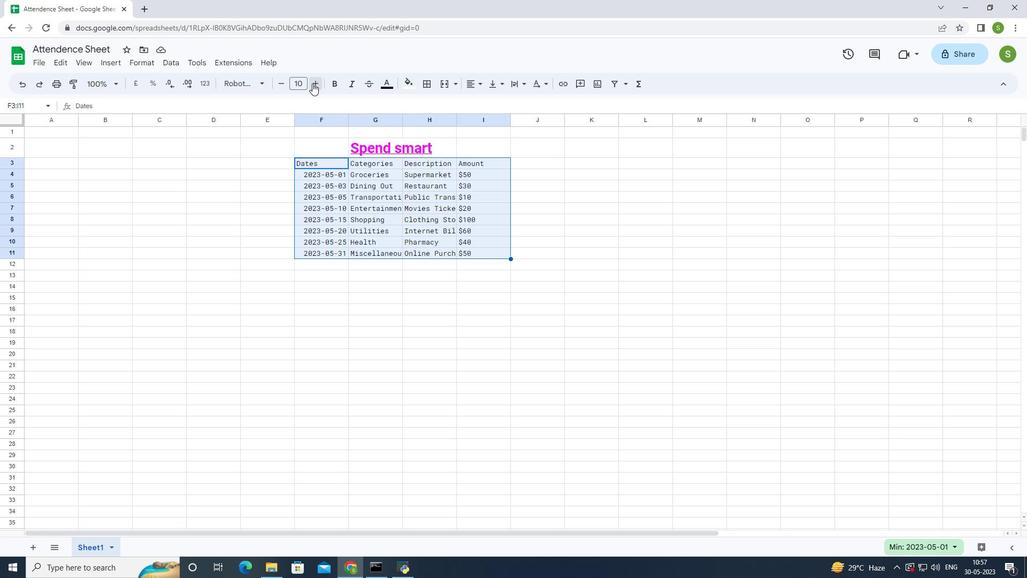 
Action: Mouse pressed left at (312, 83)
Screenshot: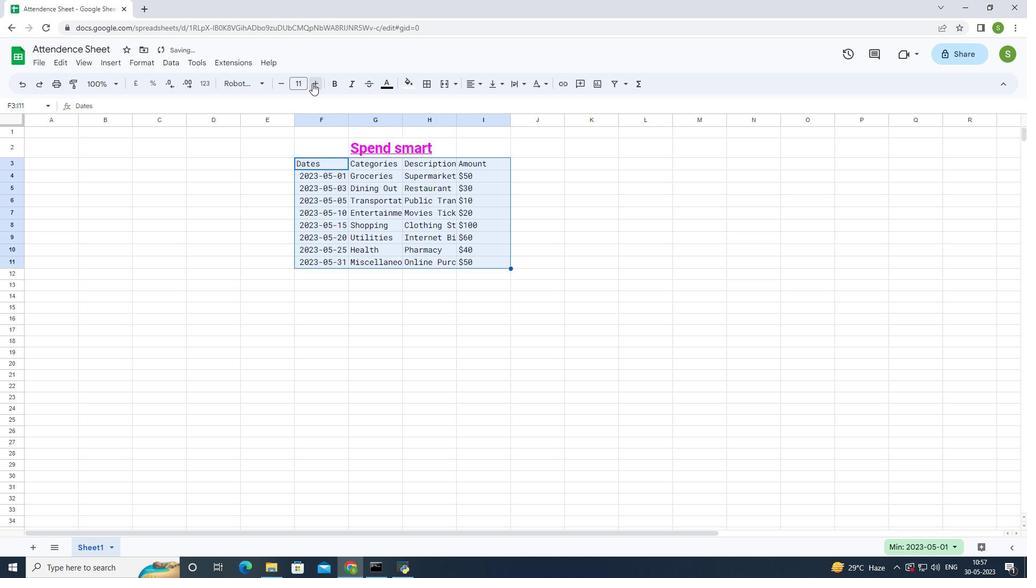 
Action: Mouse moved to (284, 84)
Screenshot: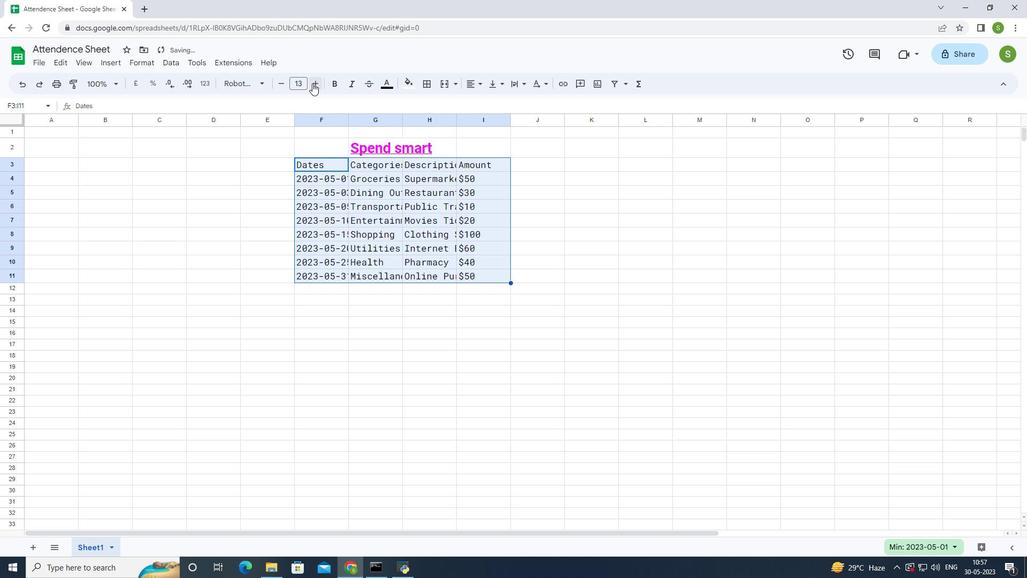 
Action: Mouse pressed left at (284, 84)
Screenshot: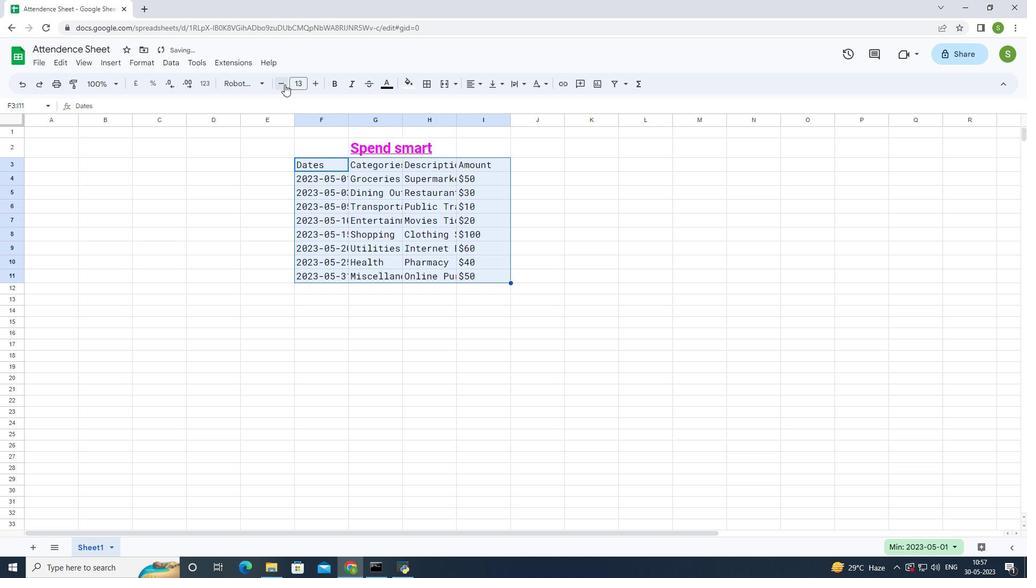 
Action: Mouse moved to (314, 147)
Screenshot: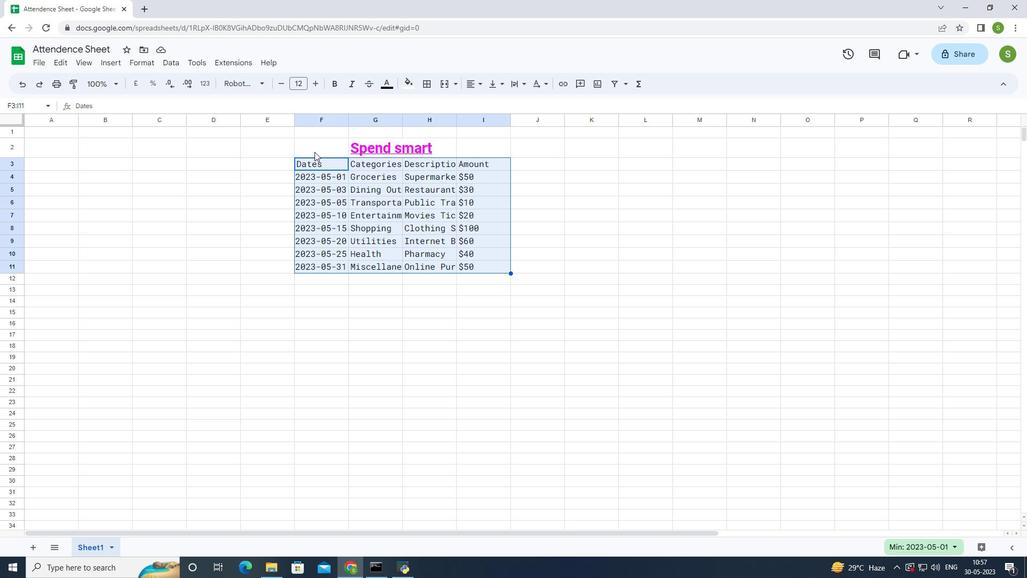 
Action: Mouse pressed left at (314, 147)
Screenshot: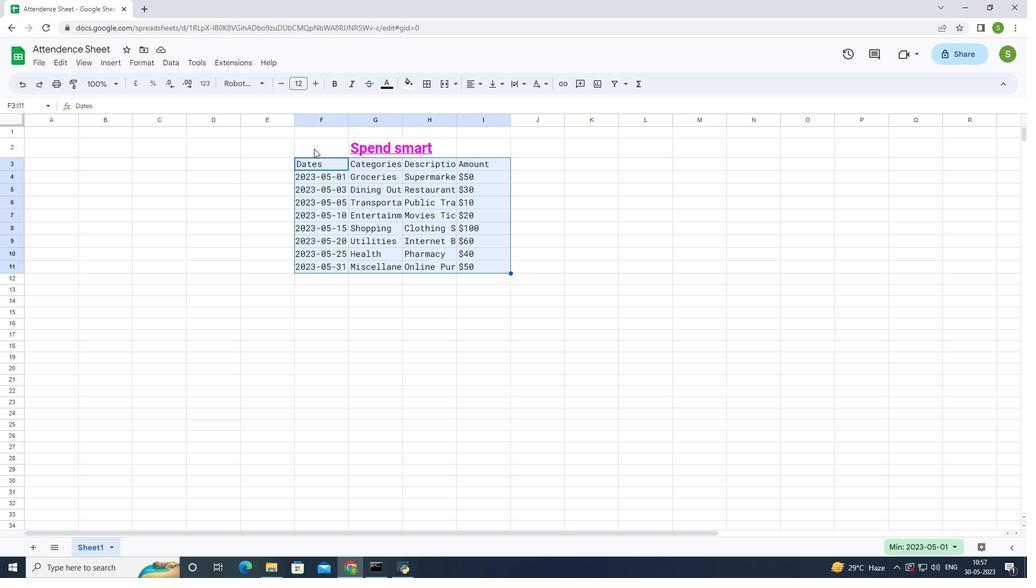 
Action: Mouse moved to (312, 143)
Screenshot: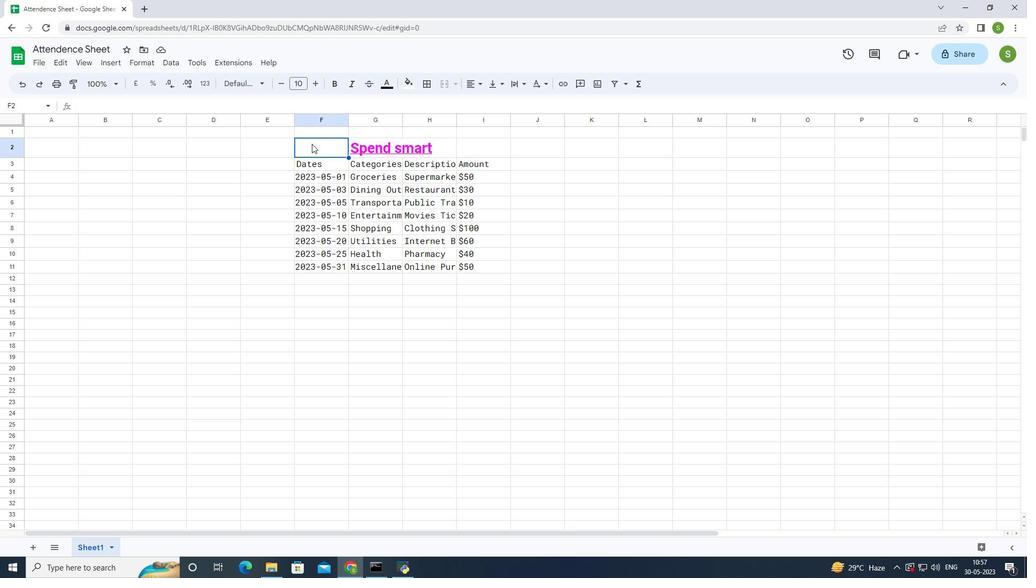 
Action: Mouse pressed left at (312, 143)
Screenshot: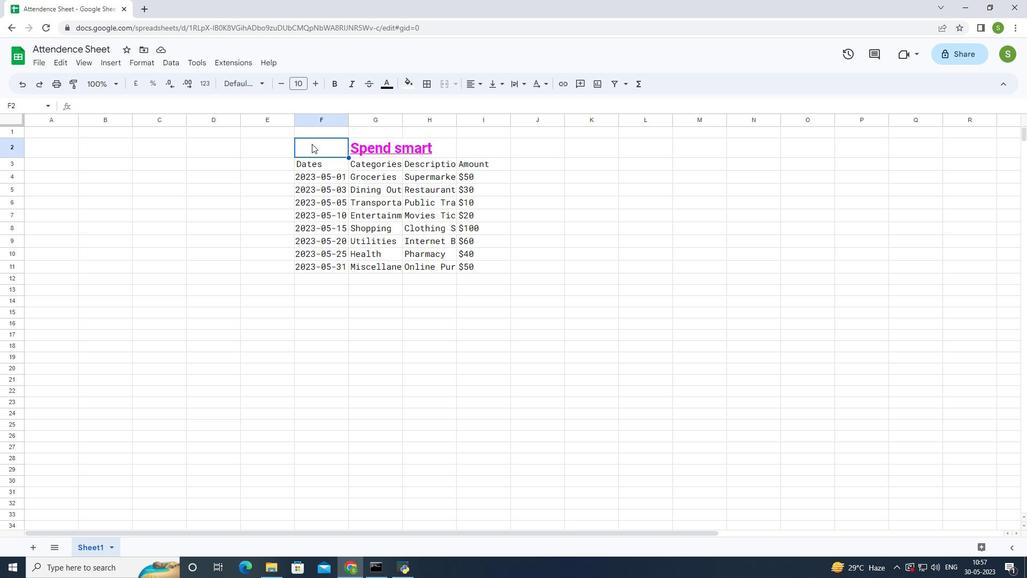 
Action: Mouse moved to (474, 80)
Screenshot: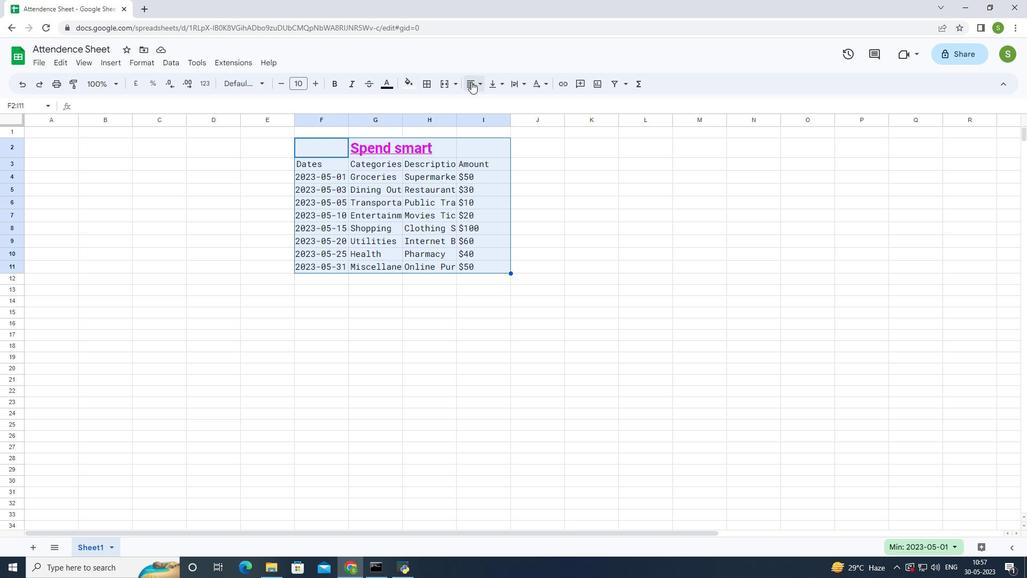 
Action: Mouse pressed left at (474, 80)
Screenshot: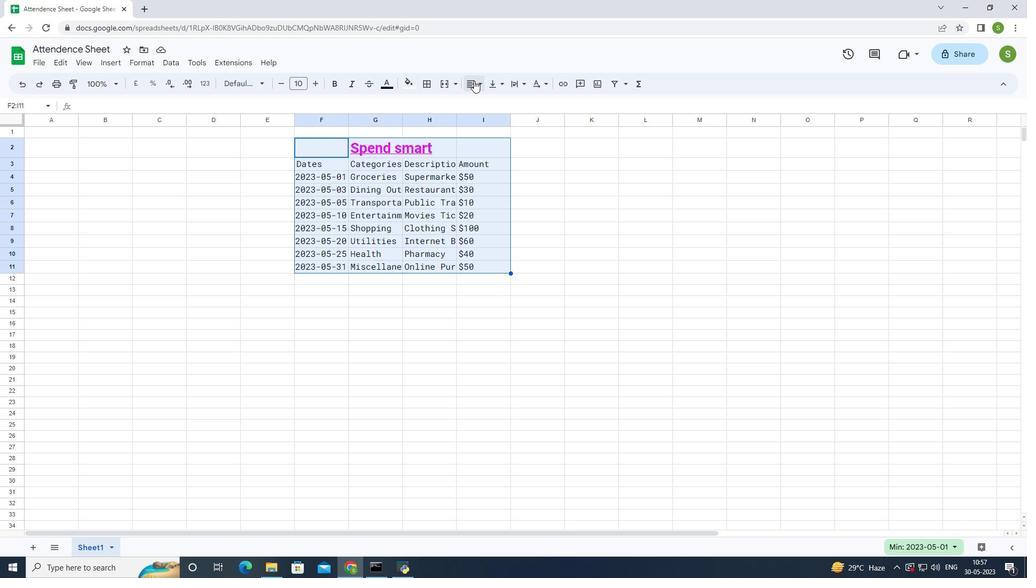 
Action: Mouse moved to (491, 104)
Screenshot: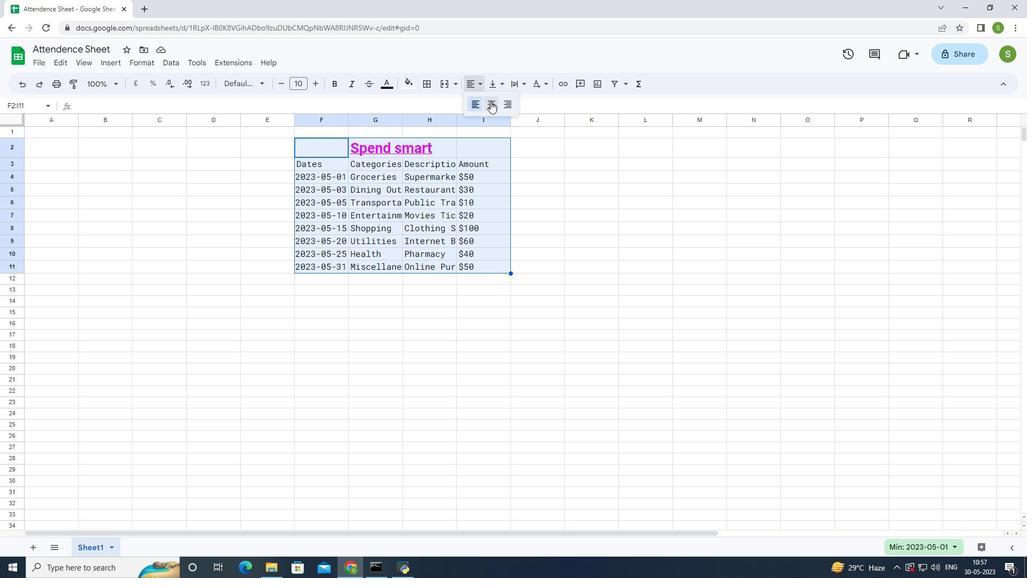 
Action: Mouse pressed left at (491, 104)
Screenshot: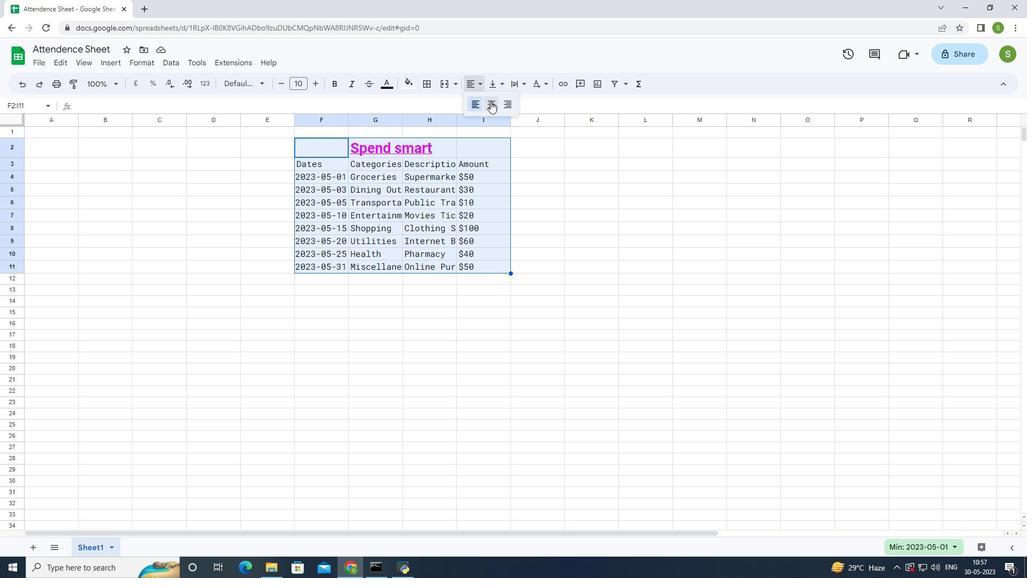 
Action: Mouse moved to (525, 236)
Screenshot: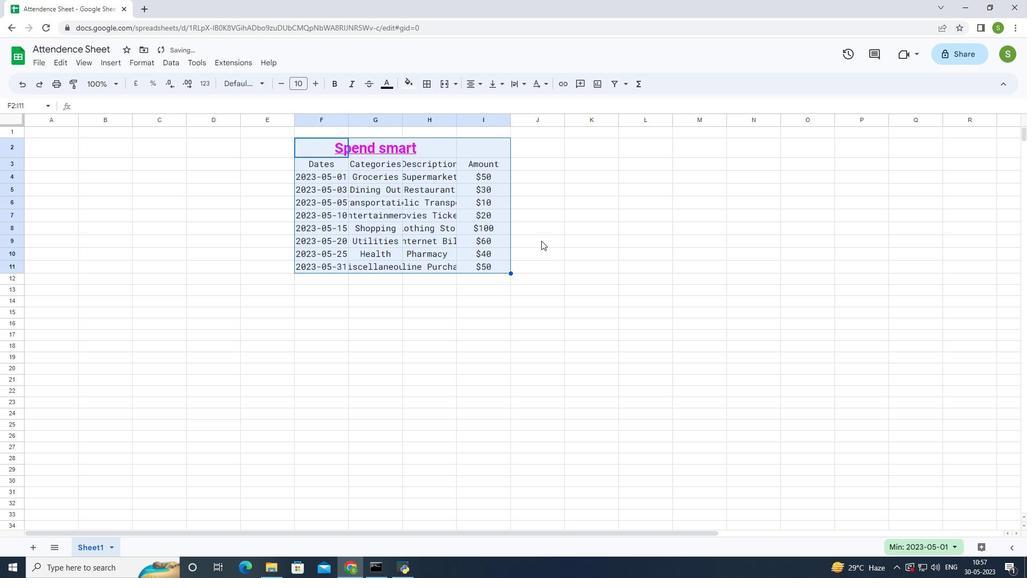 
Action: Mouse pressed left at (525, 236)
Screenshot: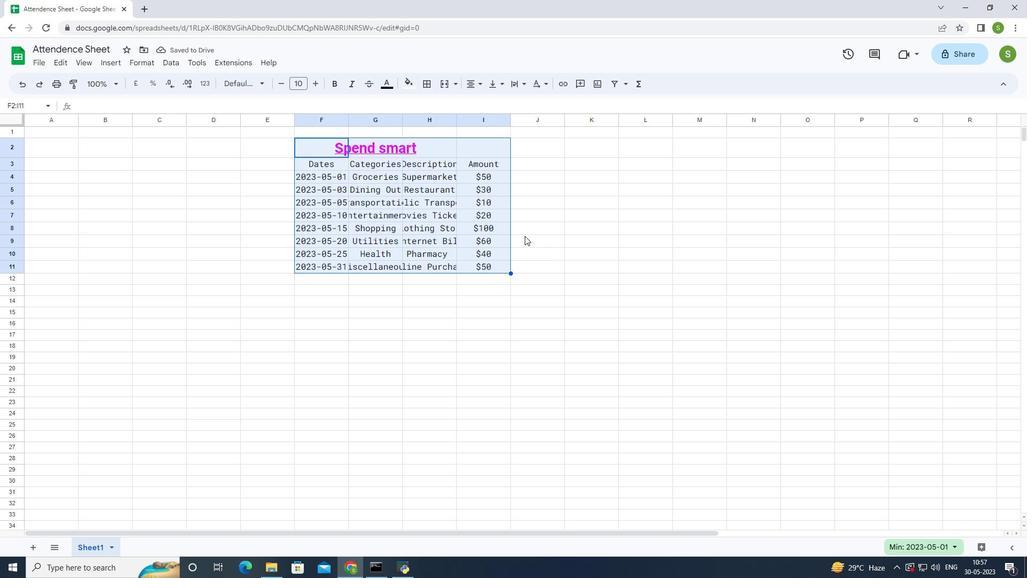 
Action: Mouse moved to (540, 204)
Screenshot: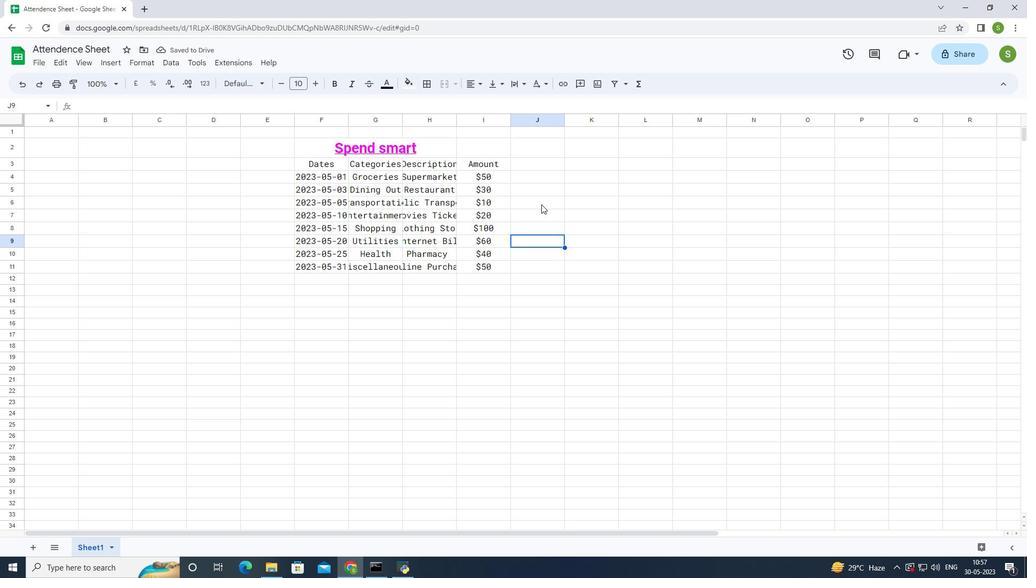 
Action: Key pressed ctrl+S
Screenshot: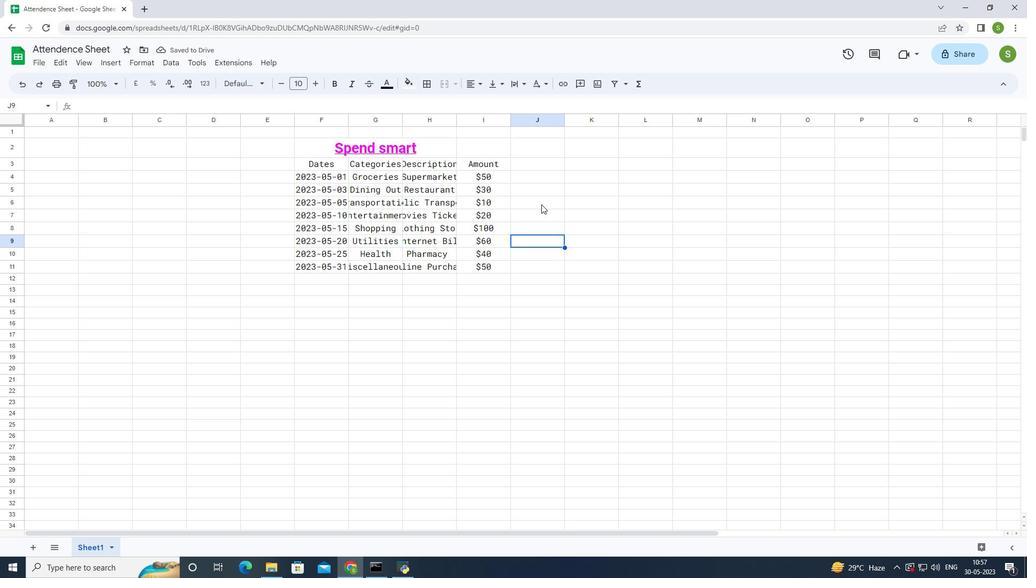 
Action: Mouse moved to (540, 204)
Screenshot: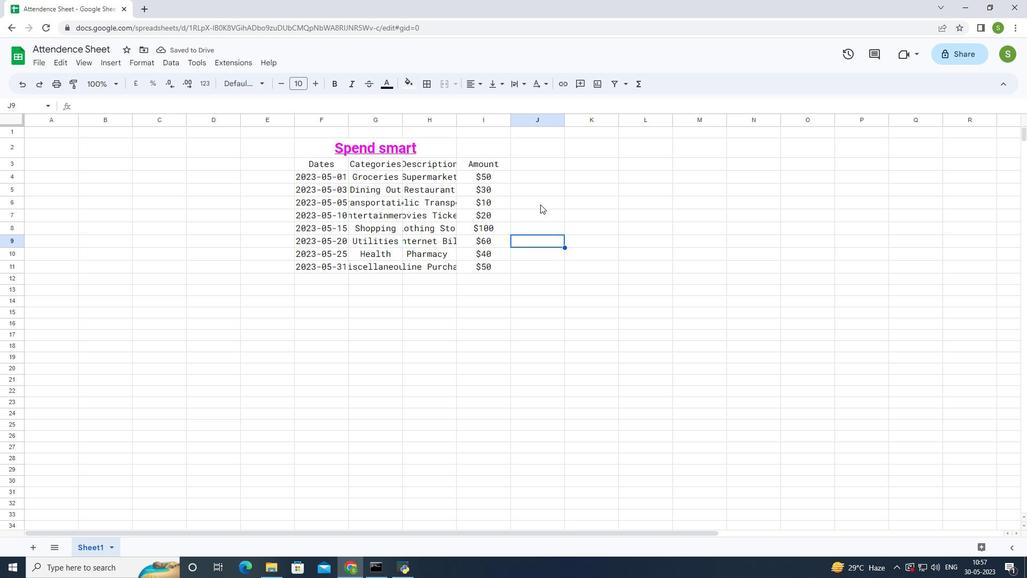 
